 Task: Search one way flight ticket for 1 adult, 1 child, 1 infant in seat in premium economy from Sault Ste. Marie: Chippewa County International Airport to Evansville: Evansville Regional Airport on 5-3-2023. Choice of flights is Singapure airlines. Number of bags: 1 checked bag. Price is upto 50000. Outbound departure time preference is 19:15.
Action: Mouse moved to (224, 329)
Screenshot: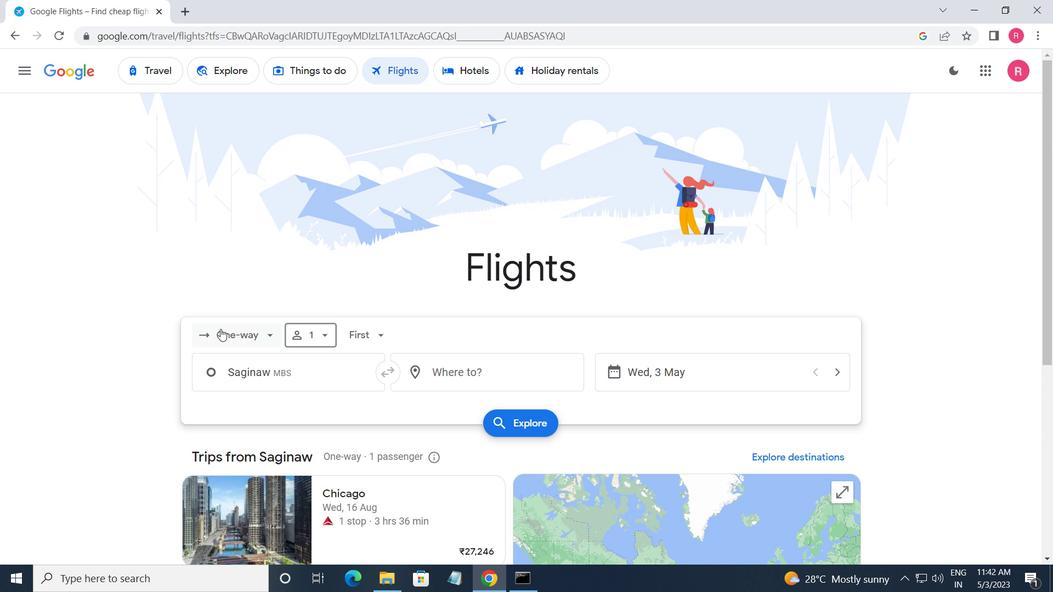 
Action: Mouse pressed left at (224, 329)
Screenshot: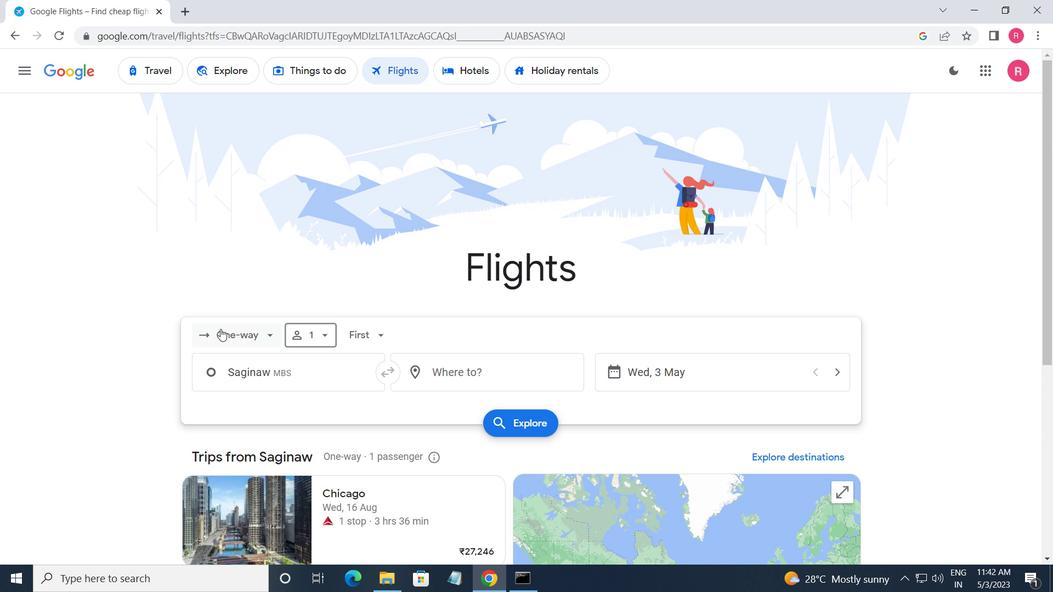
Action: Mouse moved to (250, 401)
Screenshot: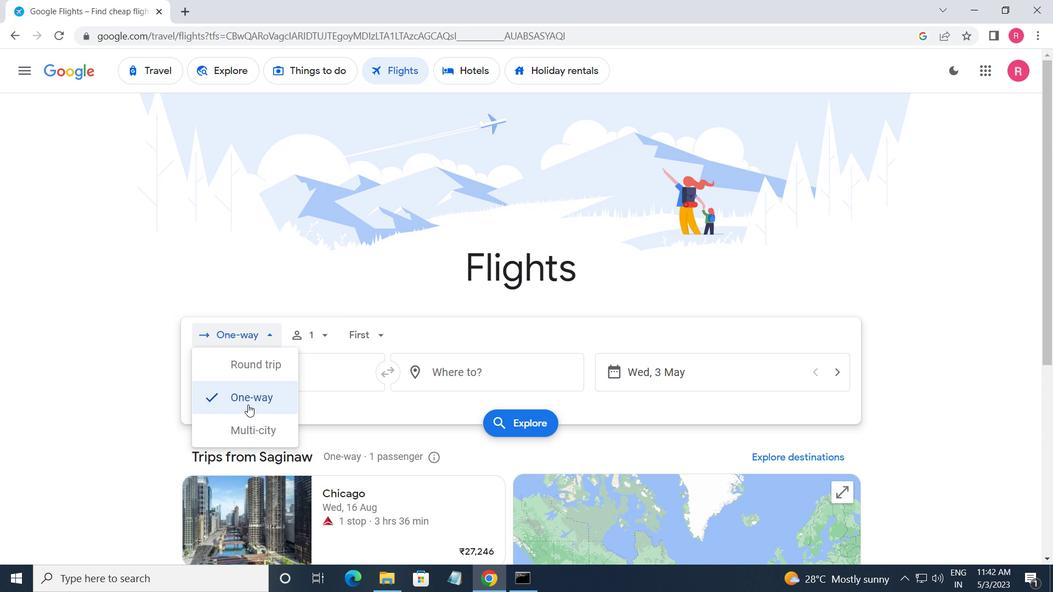 
Action: Mouse pressed left at (250, 401)
Screenshot: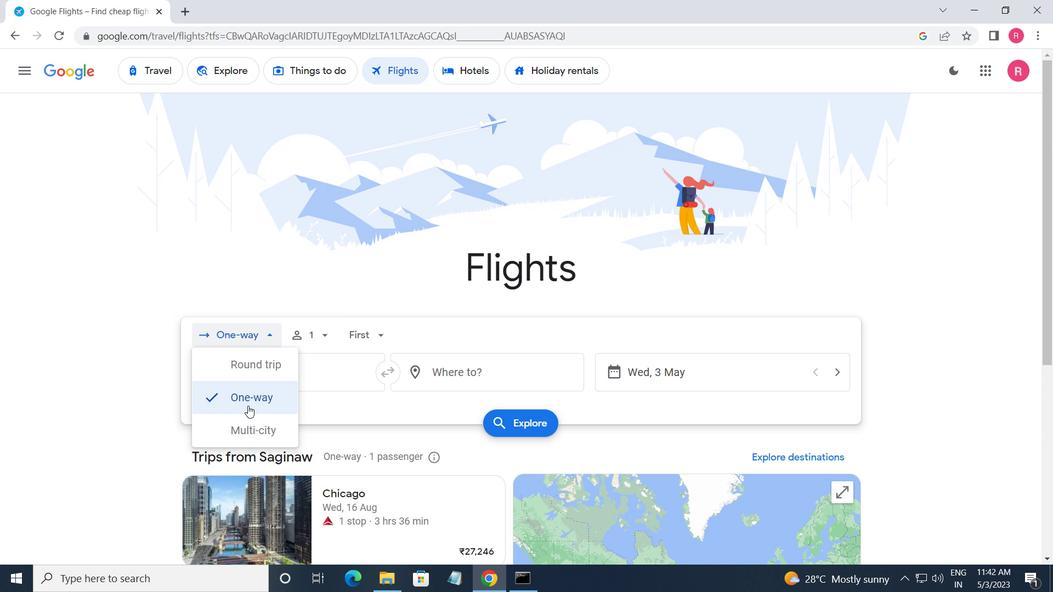 
Action: Mouse moved to (317, 346)
Screenshot: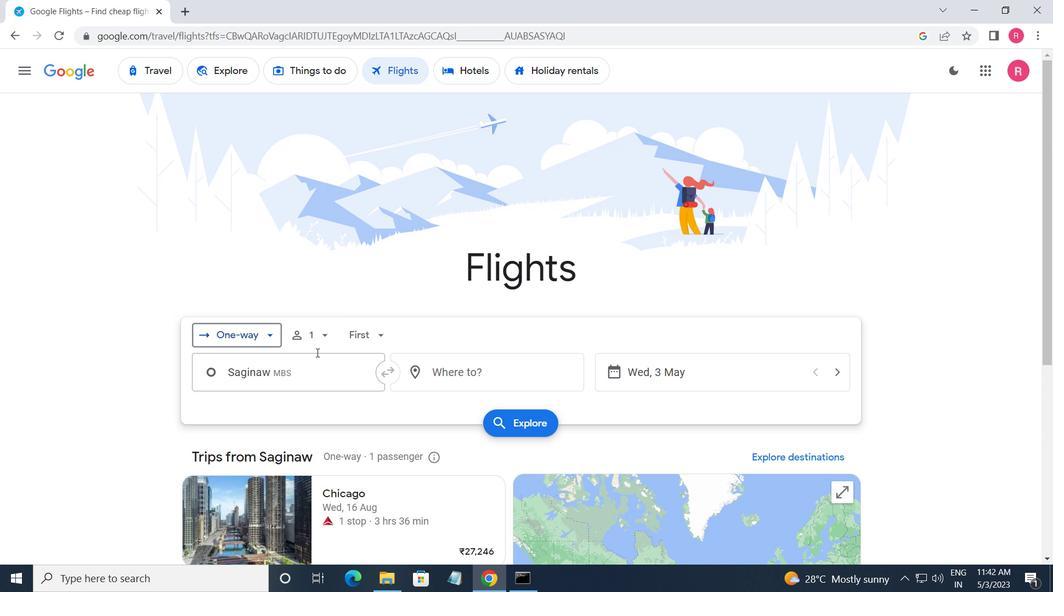 
Action: Mouse pressed left at (317, 346)
Screenshot: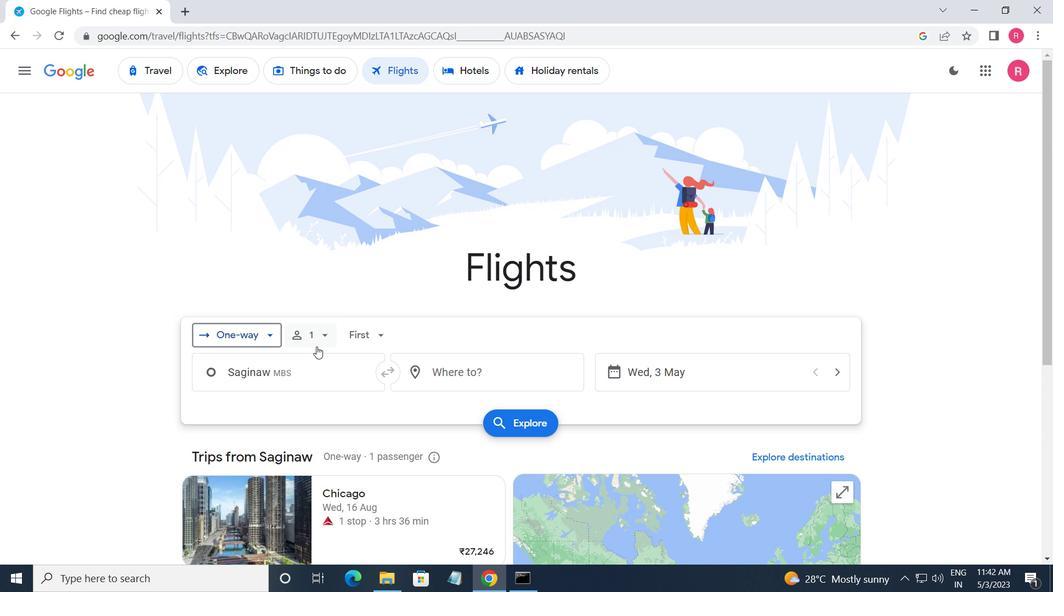 
Action: Mouse moved to (425, 403)
Screenshot: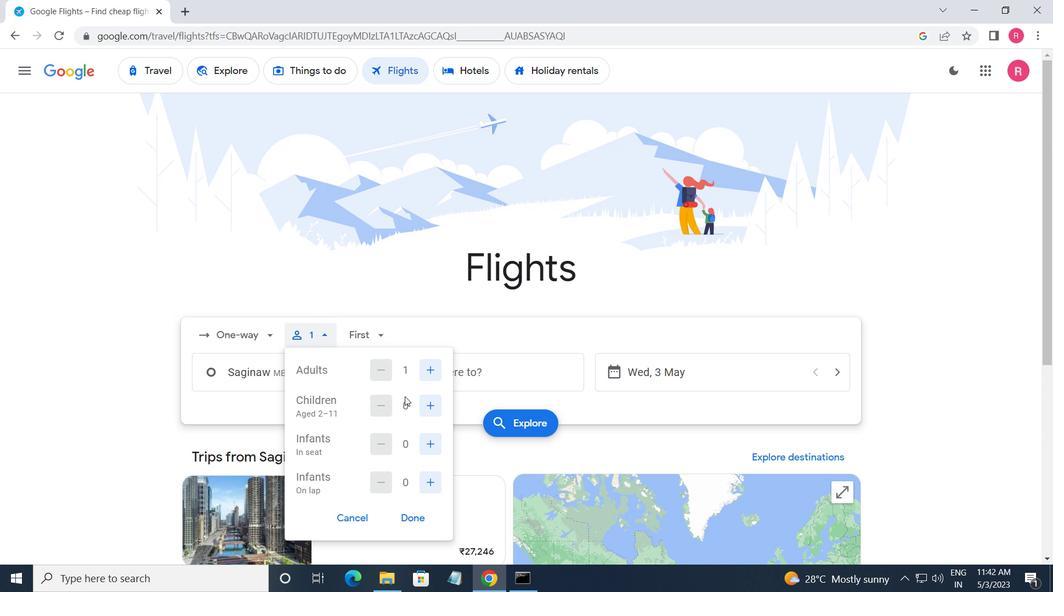 
Action: Mouse pressed left at (425, 403)
Screenshot: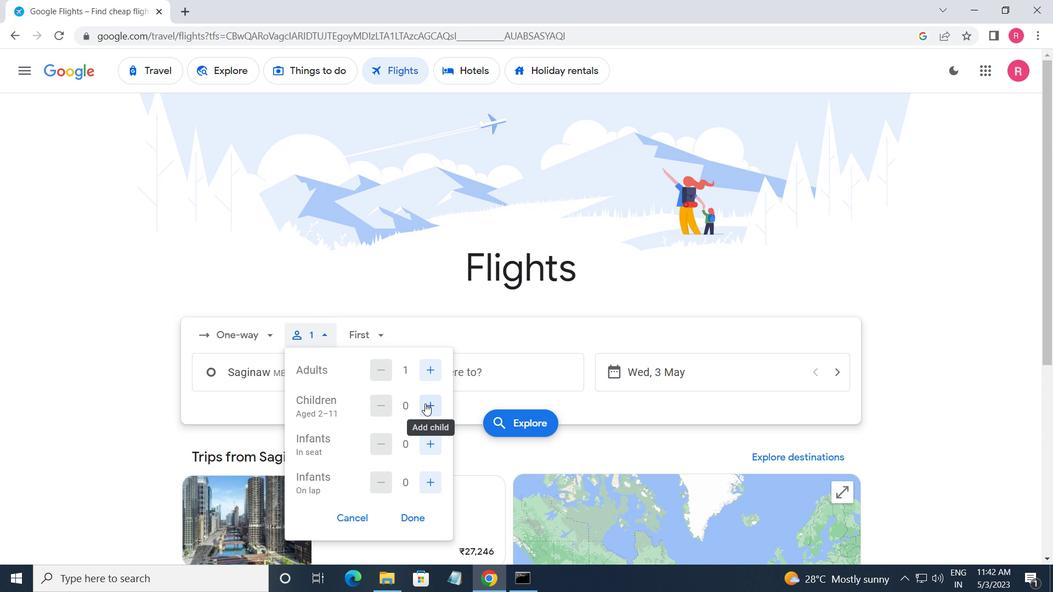 
Action: Mouse moved to (431, 455)
Screenshot: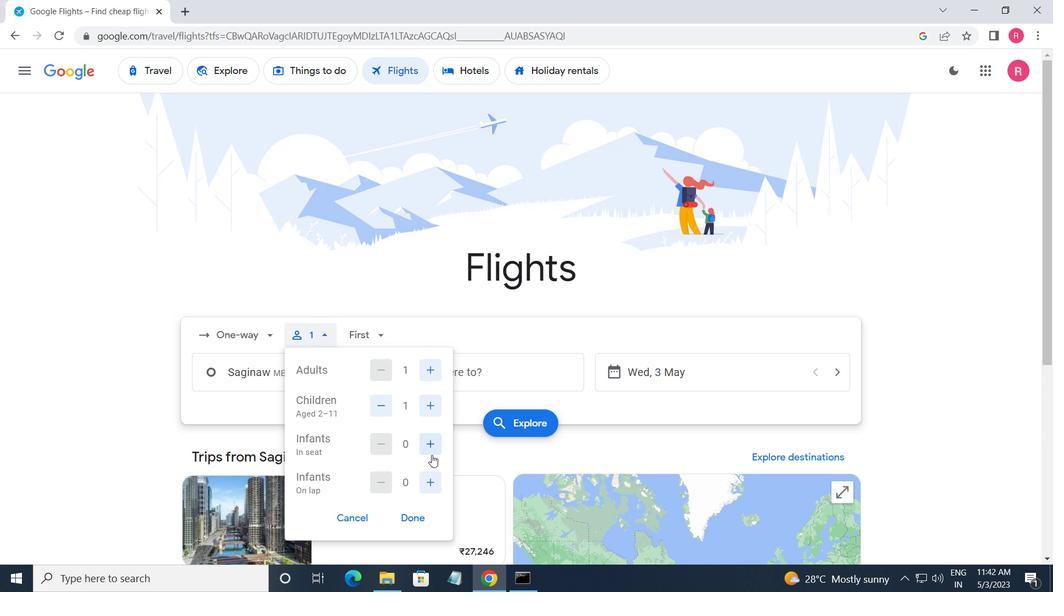 
Action: Mouse pressed left at (431, 455)
Screenshot: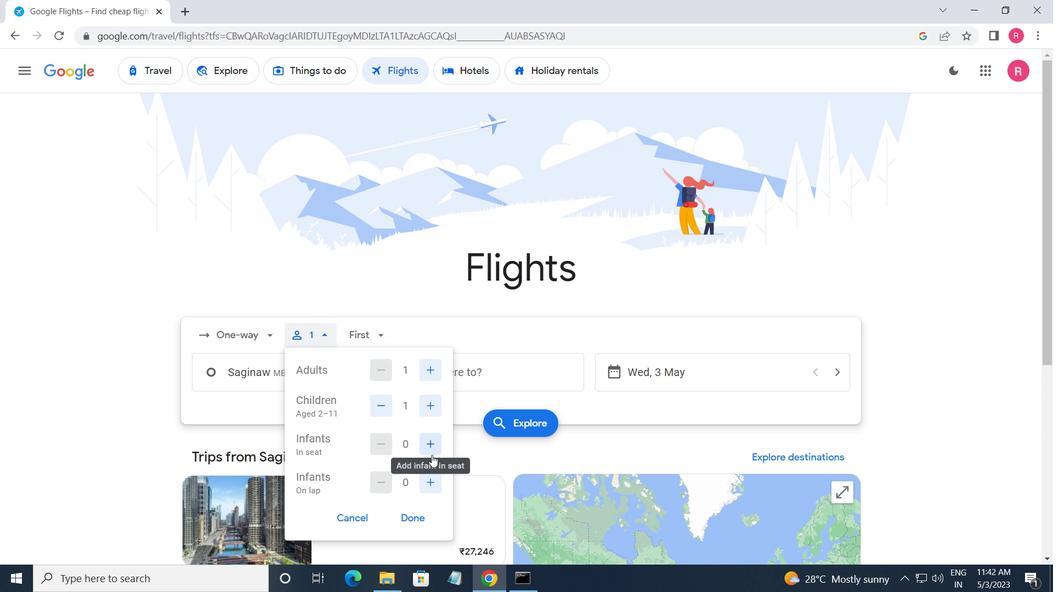 
Action: Mouse moved to (356, 335)
Screenshot: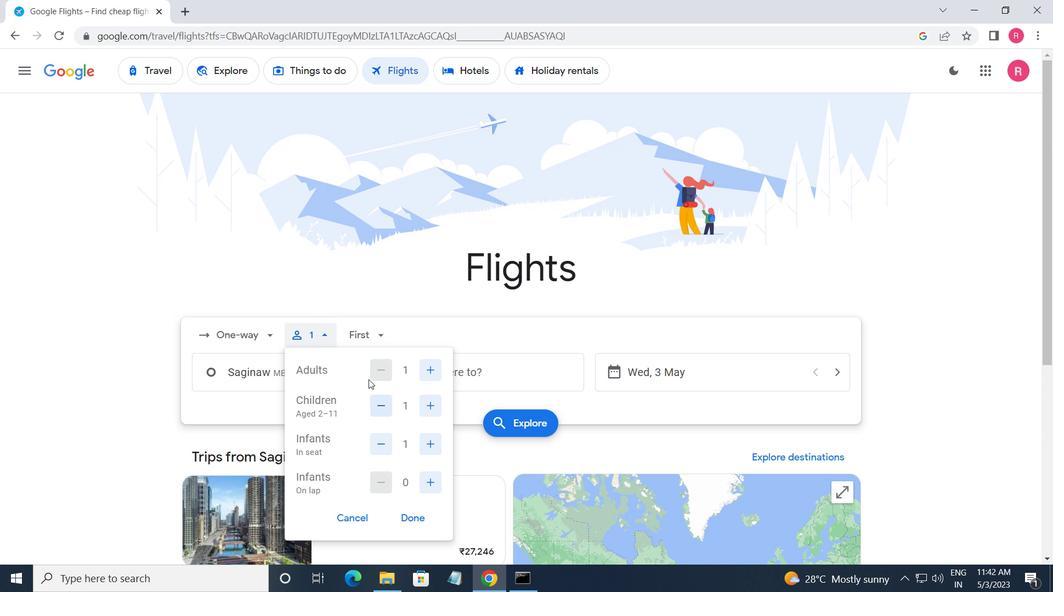 
Action: Mouse pressed left at (356, 335)
Screenshot: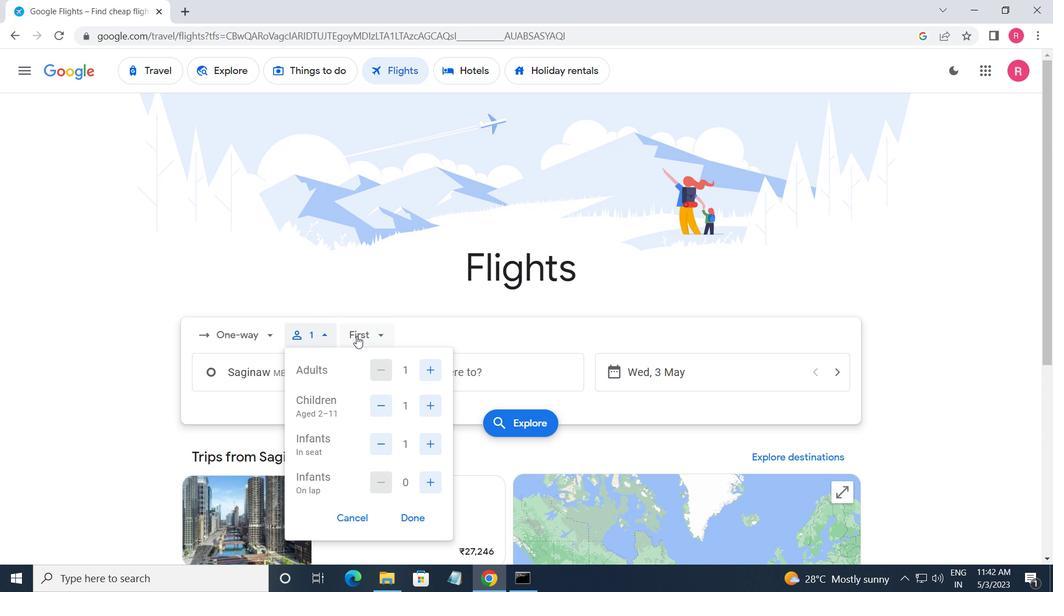 
Action: Mouse moved to (385, 408)
Screenshot: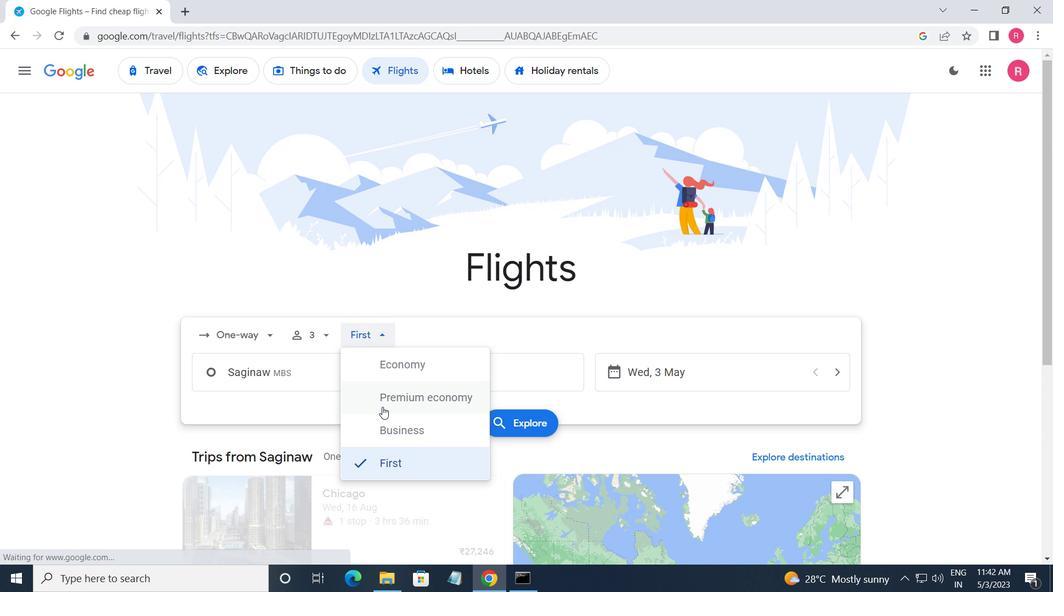 
Action: Mouse pressed left at (385, 408)
Screenshot: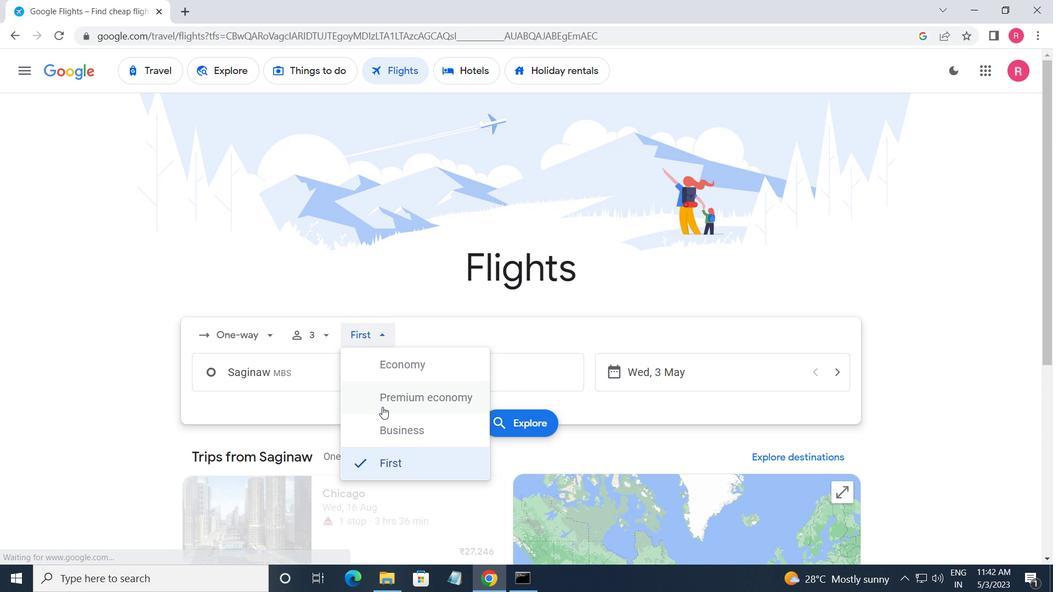 
Action: Mouse moved to (323, 380)
Screenshot: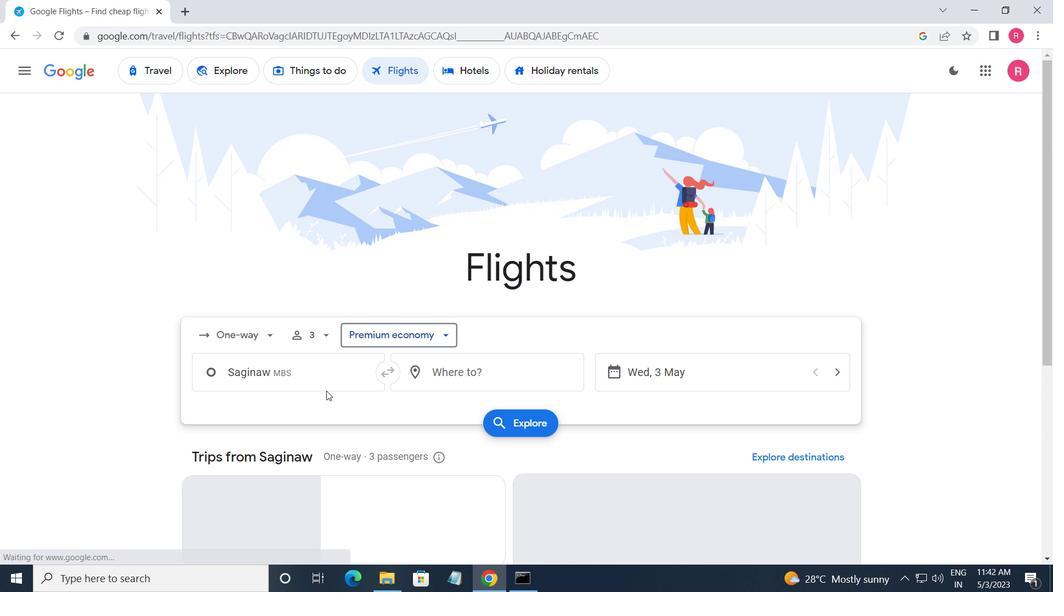 
Action: Mouse pressed left at (323, 380)
Screenshot: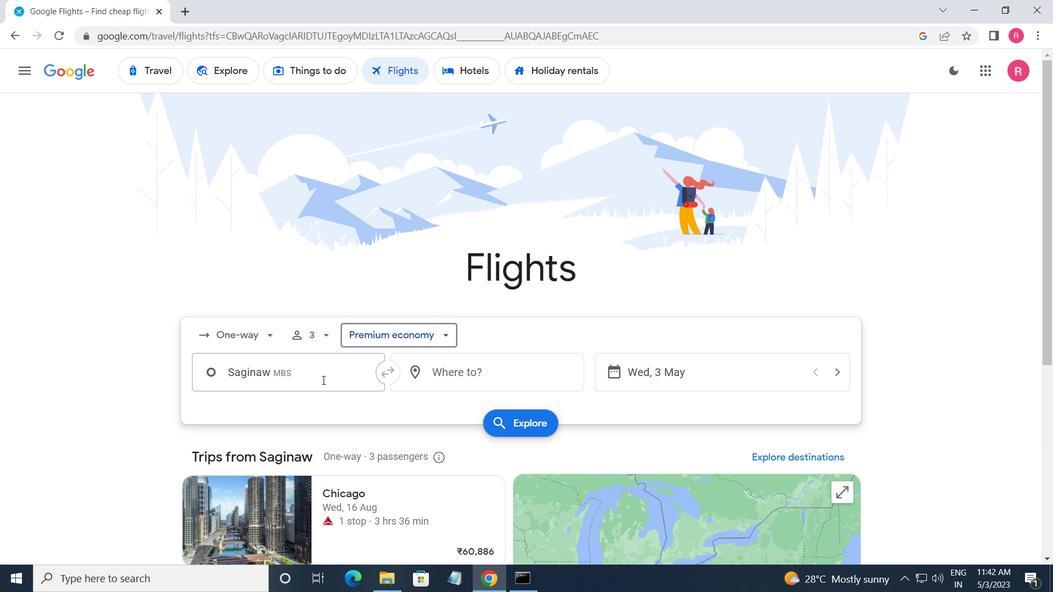 
Action: Key pressed <Key.shift_r>Marie<Key.space><Key.shift><Key.shift><Key.shift><Key.shift><Key.shift><Key.shift><Key.shift><Key.shift><Key.shift><Key.backspace><Key.backspace><Key.backspace><Key.backspace><Key.backspace><Key.backspace><Key.backspace><Key.backspace><Key.backspace><Key.backspace><Key.backspace><Key.backspace><Key.shift>CHIPPEW
Screenshot: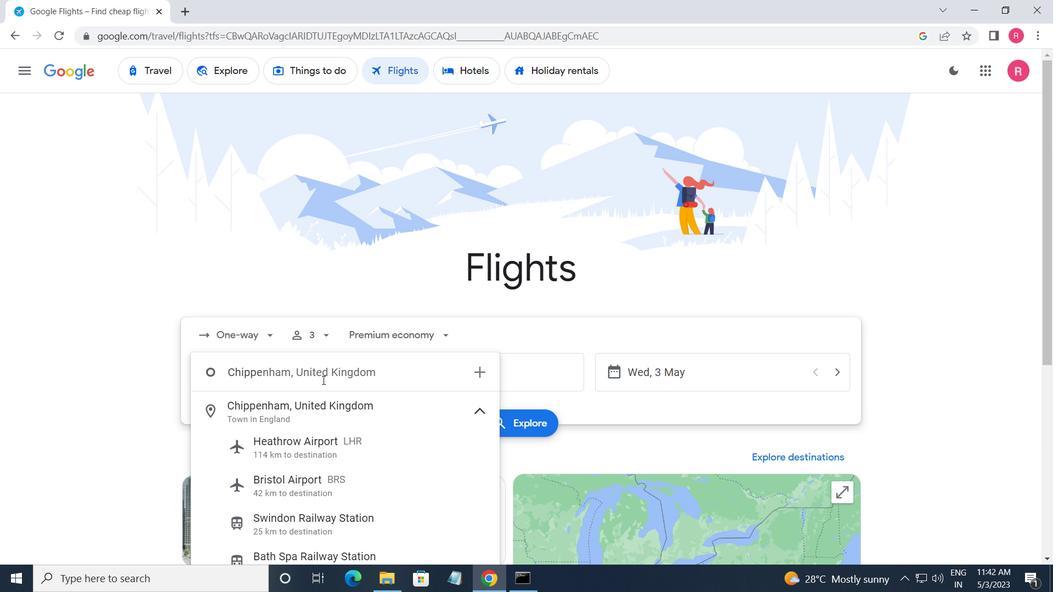 
Action: Mouse moved to (339, 407)
Screenshot: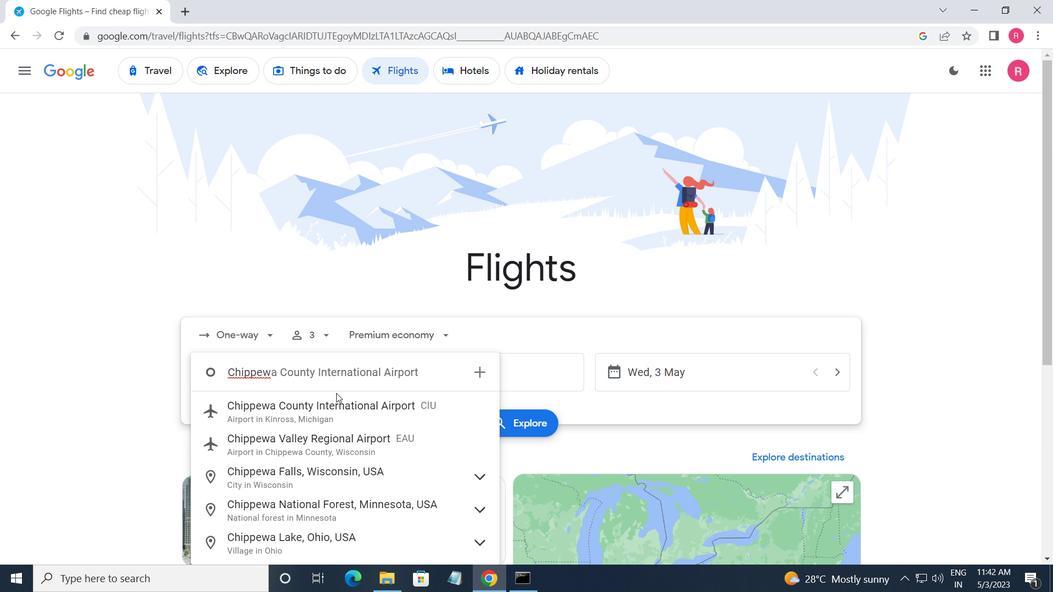
Action: Mouse pressed left at (339, 407)
Screenshot: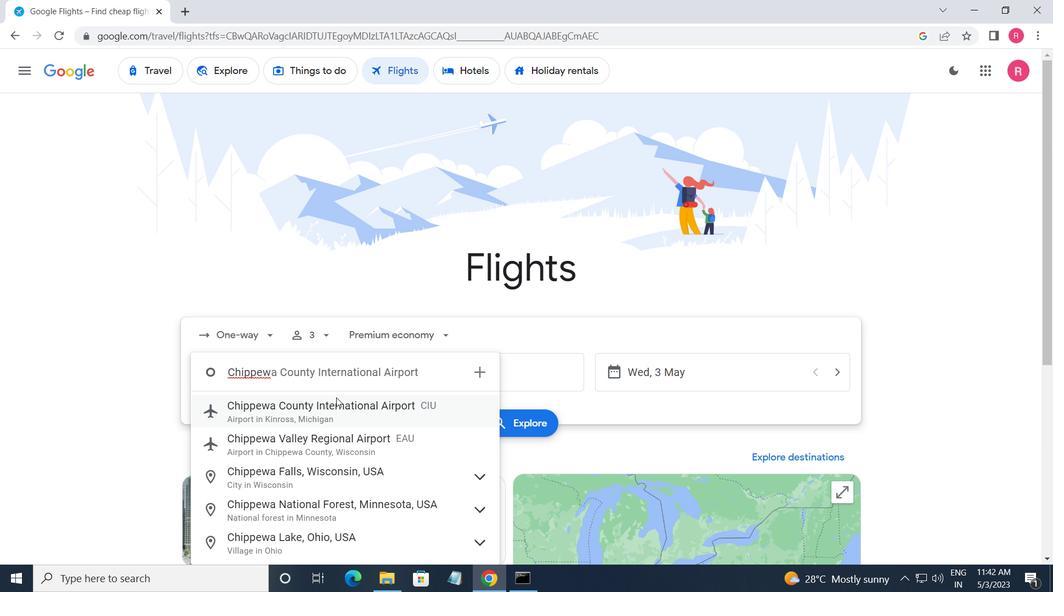 
Action: Mouse moved to (430, 371)
Screenshot: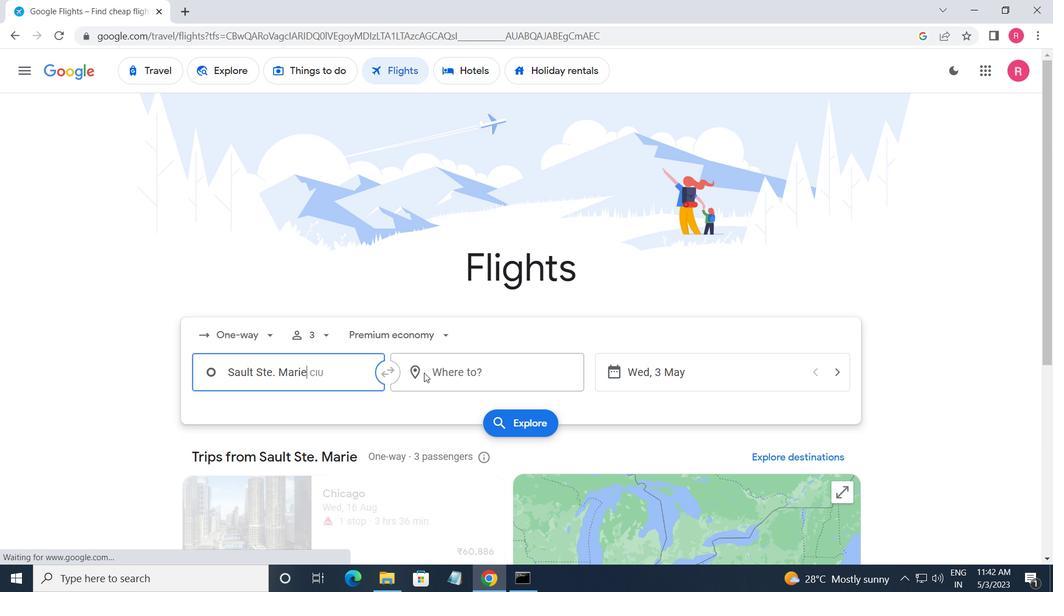 
Action: Mouse pressed left at (430, 371)
Screenshot: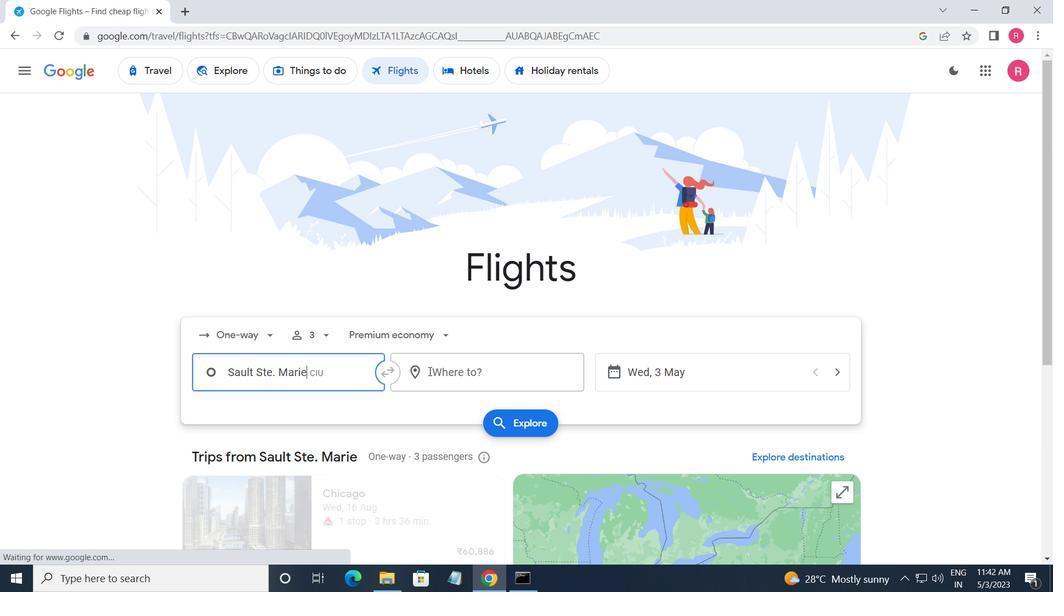 
Action: Mouse moved to (482, 517)
Screenshot: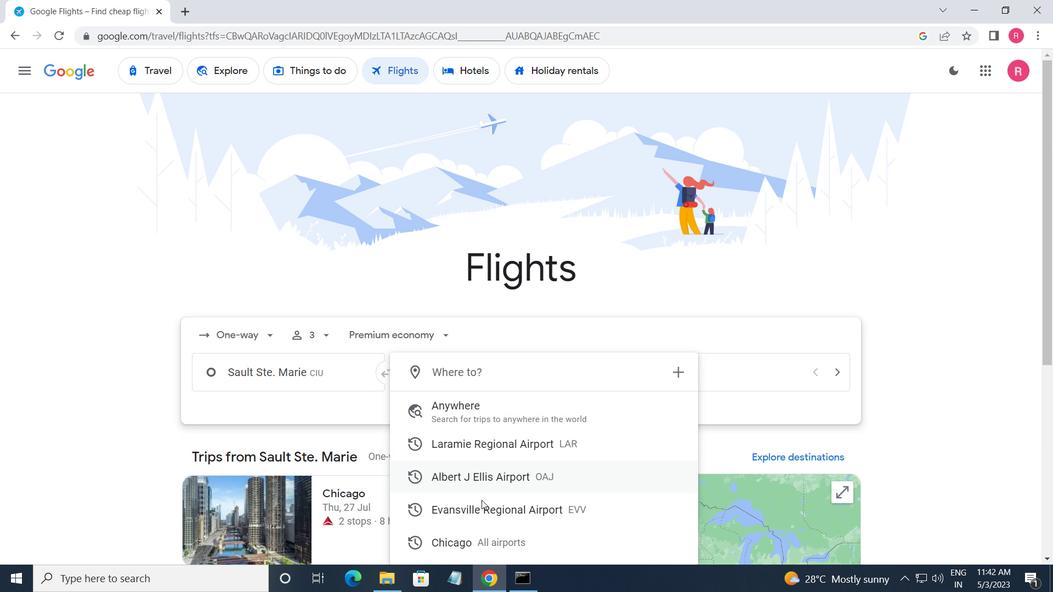
Action: Mouse pressed left at (482, 517)
Screenshot: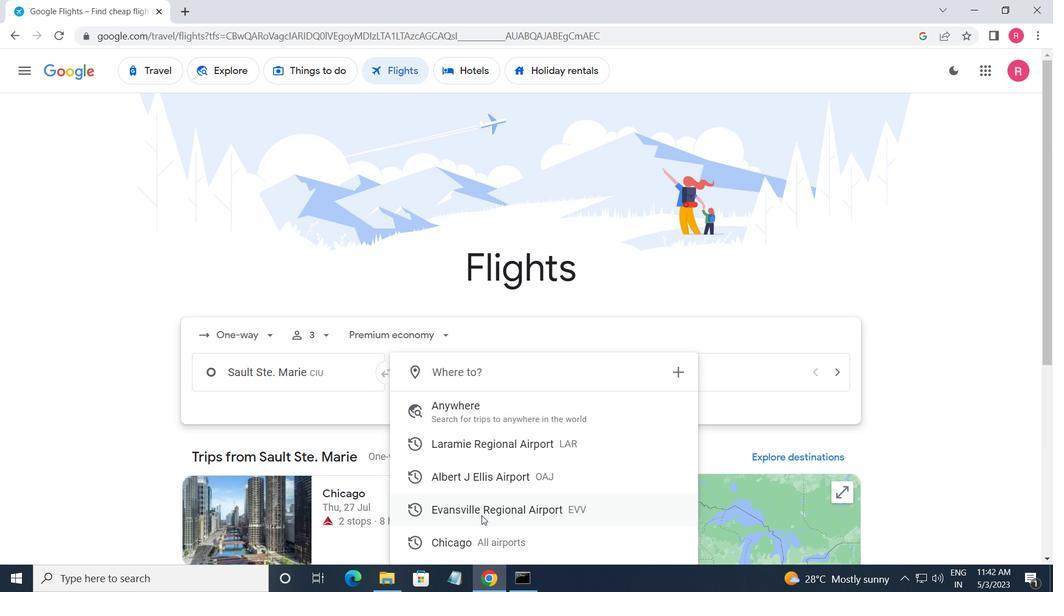 
Action: Mouse moved to (689, 385)
Screenshot: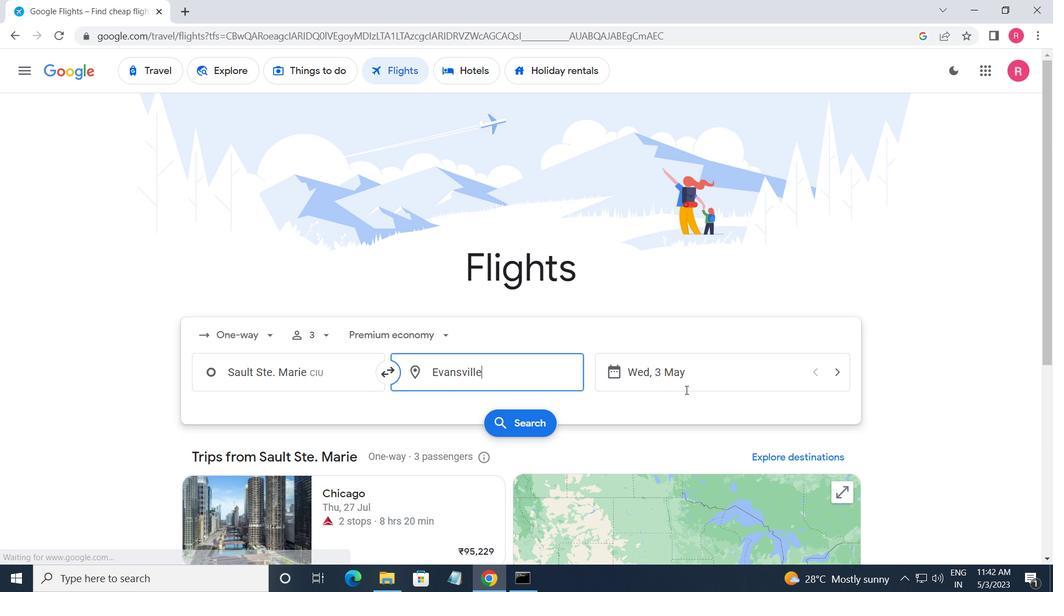 
Action: Mouse pressed left at (689, 385)
Screenshot: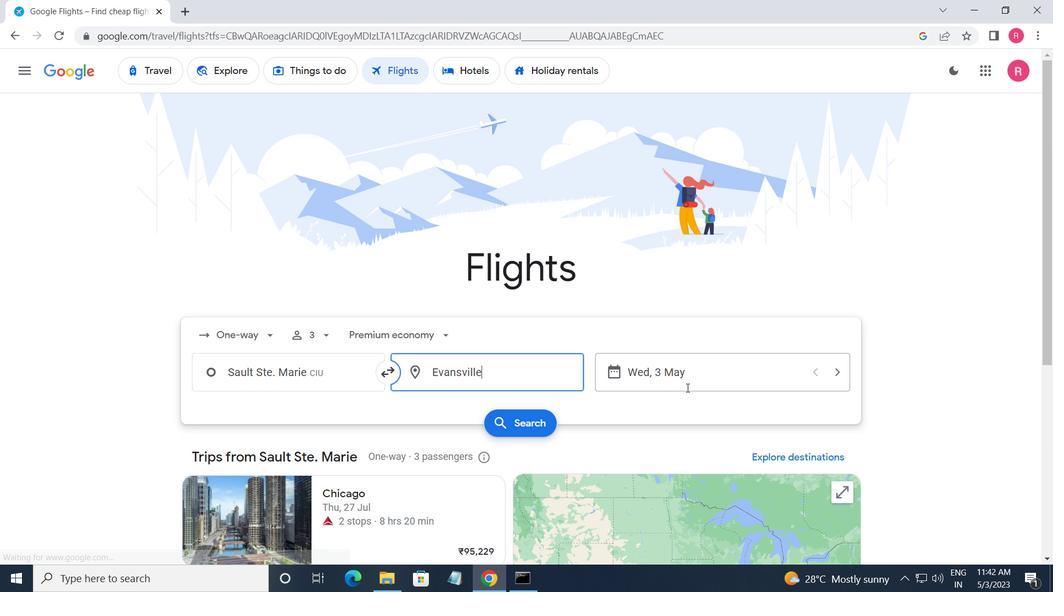 
Action: Mouse moved to (464, 322)
Screenshot: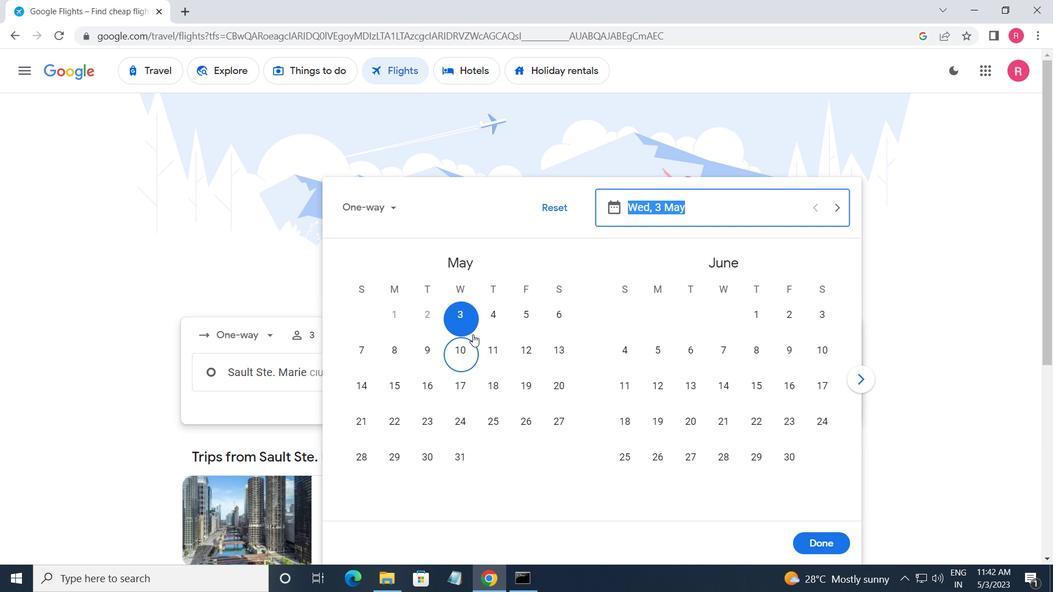 
Action: Mouse pressed left at (464, 322)
Screenshot: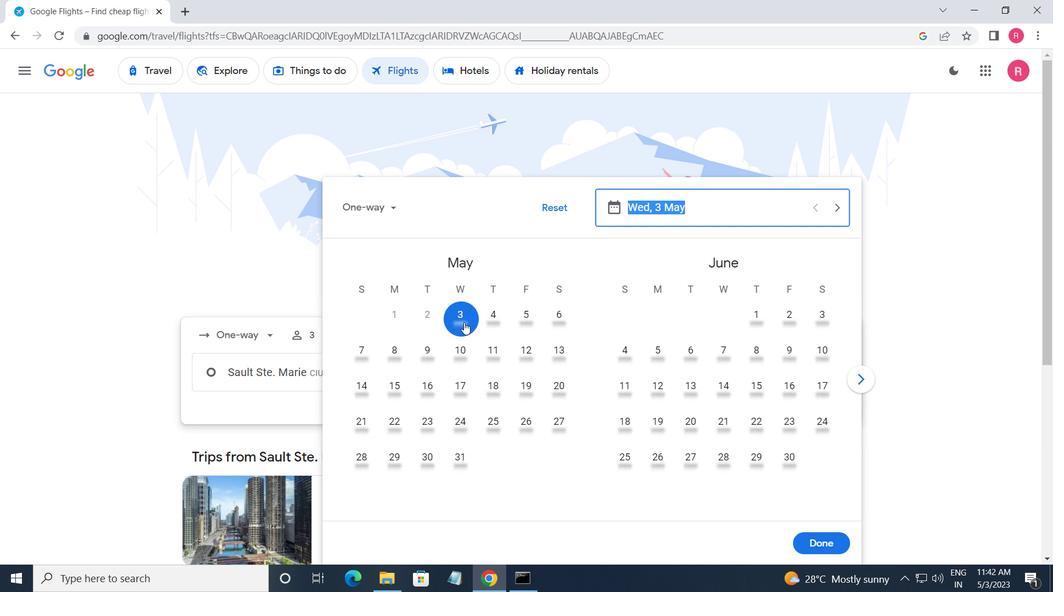 
Action: Mouse moved to (811, 543)
Screenshot: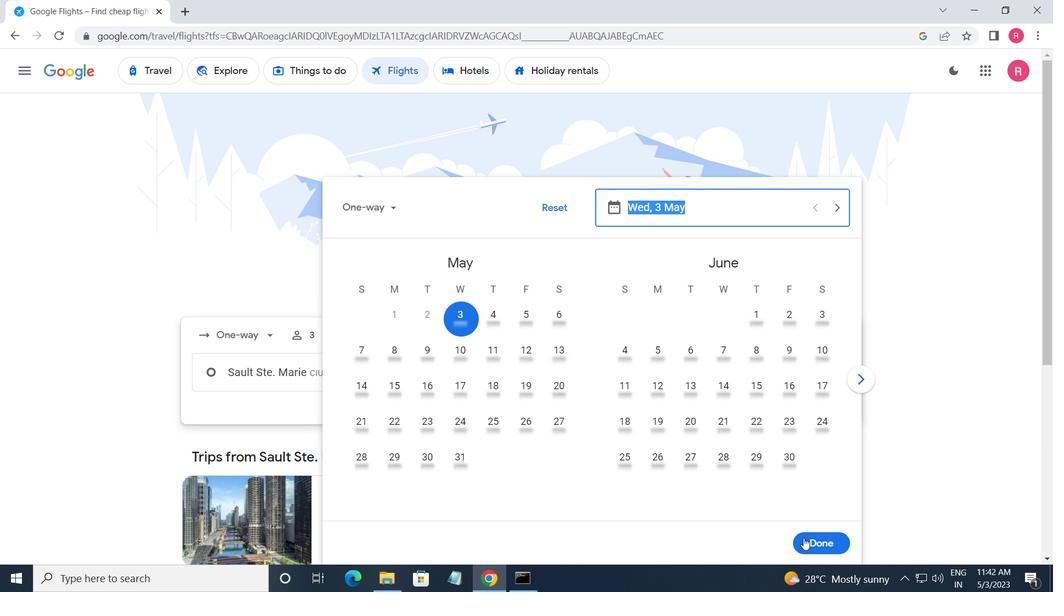 
Action: Mouse pressed left at (811, 543)
Screenshot: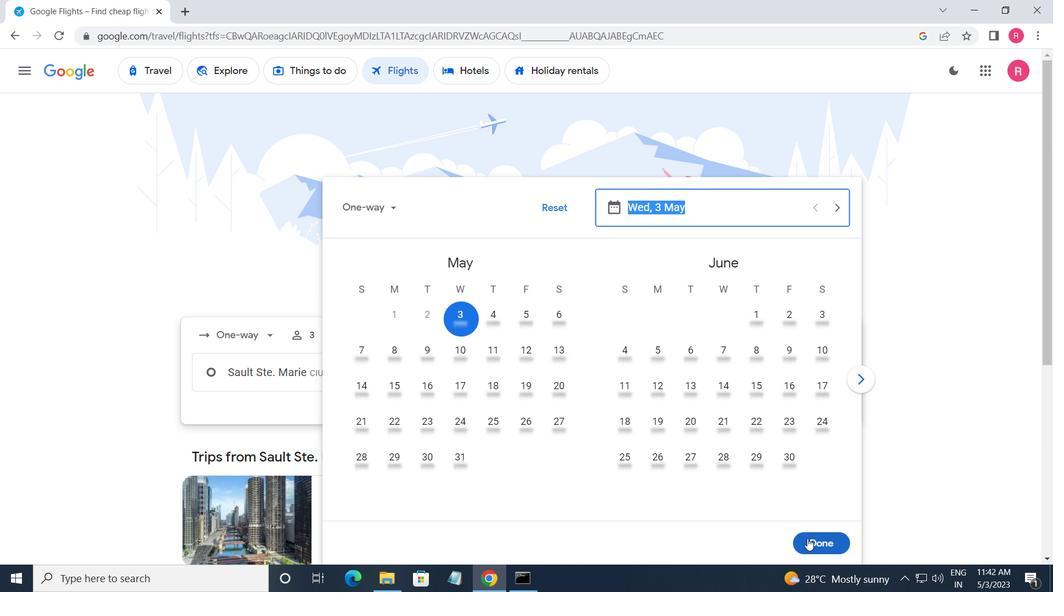 
Action: Mouse moved to (517, 427)
Screenshot: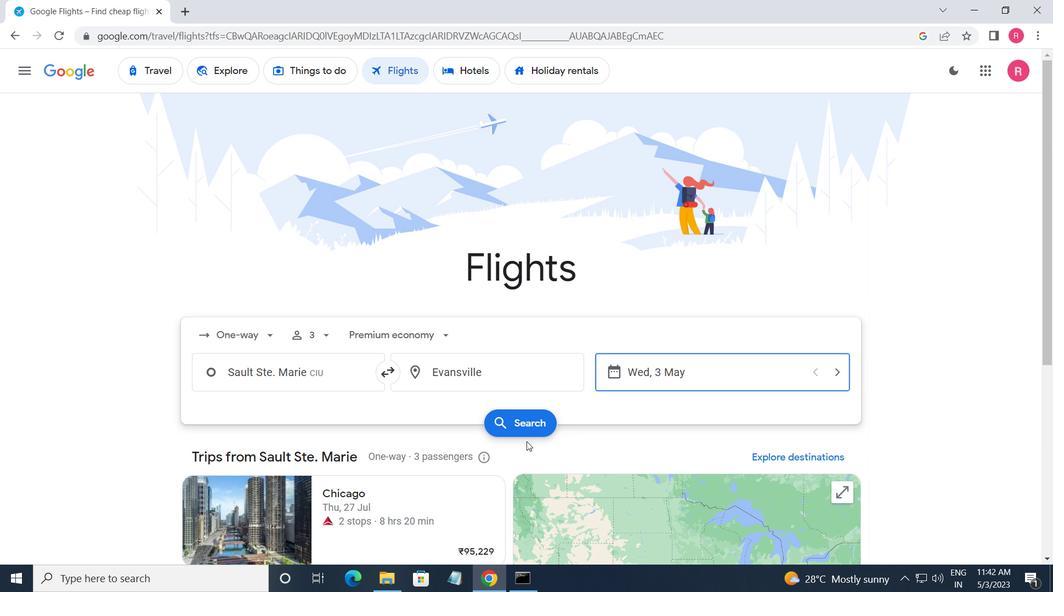 
Action: Mouse pressed left at (517, 427)
Screenshot: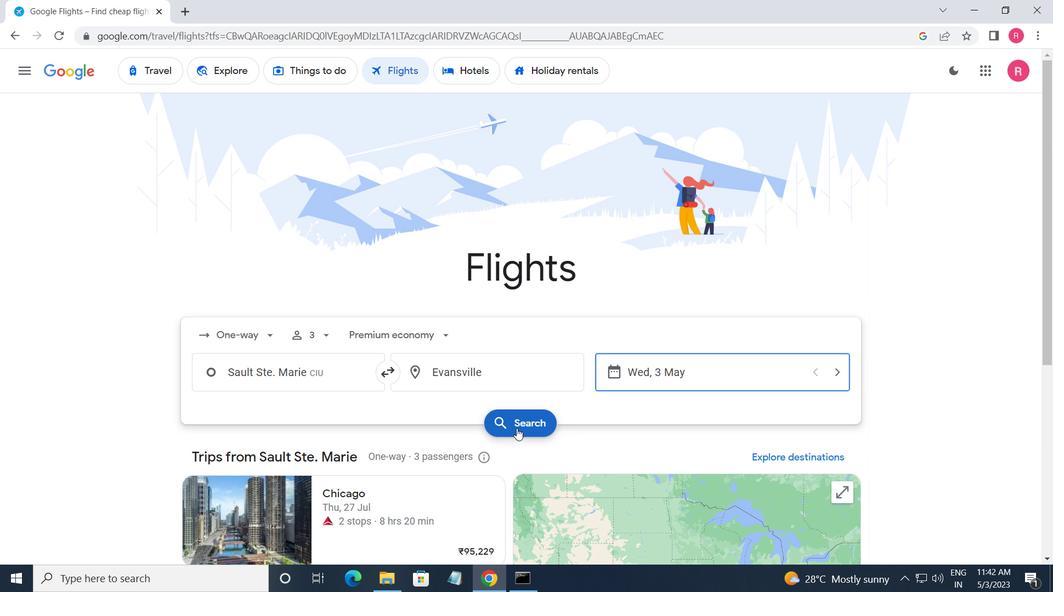 
Action: Mouse moved to (195, 199)
Screenshot: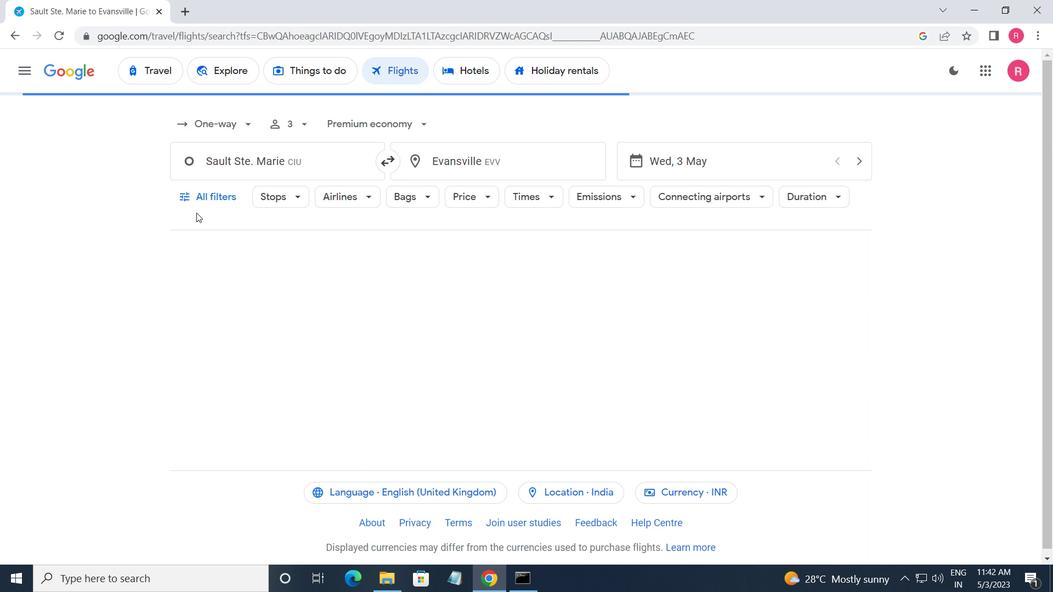 
Action: Mouse pressed left at (195, 199)
Screenshot: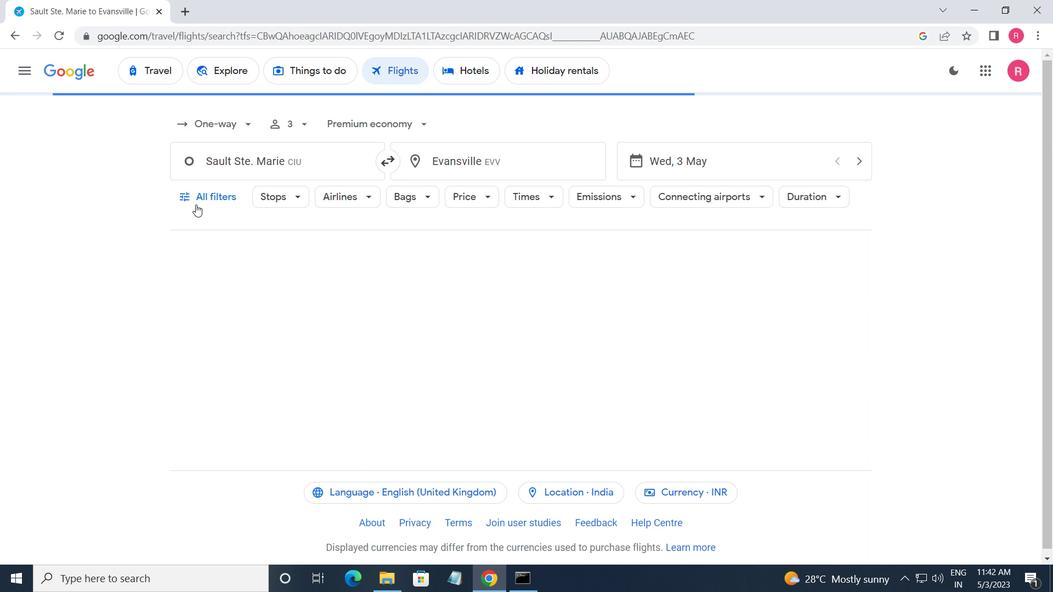 
Action: Mouse moved to (295, 395)
Screenshot: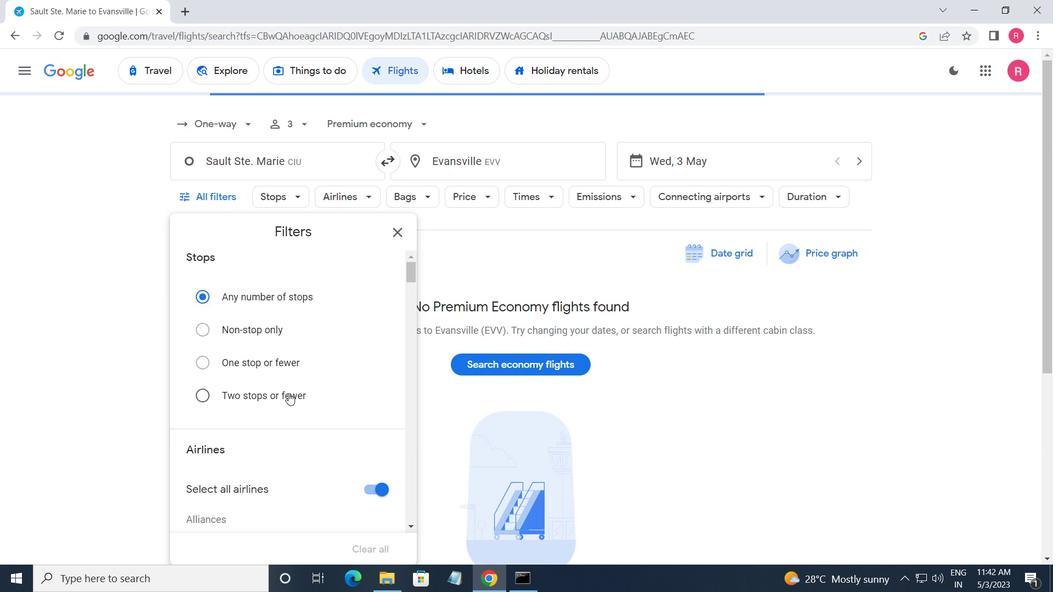 
Action: Mouse scrolled (295, 394) with delta (0, 0)
Screenshot: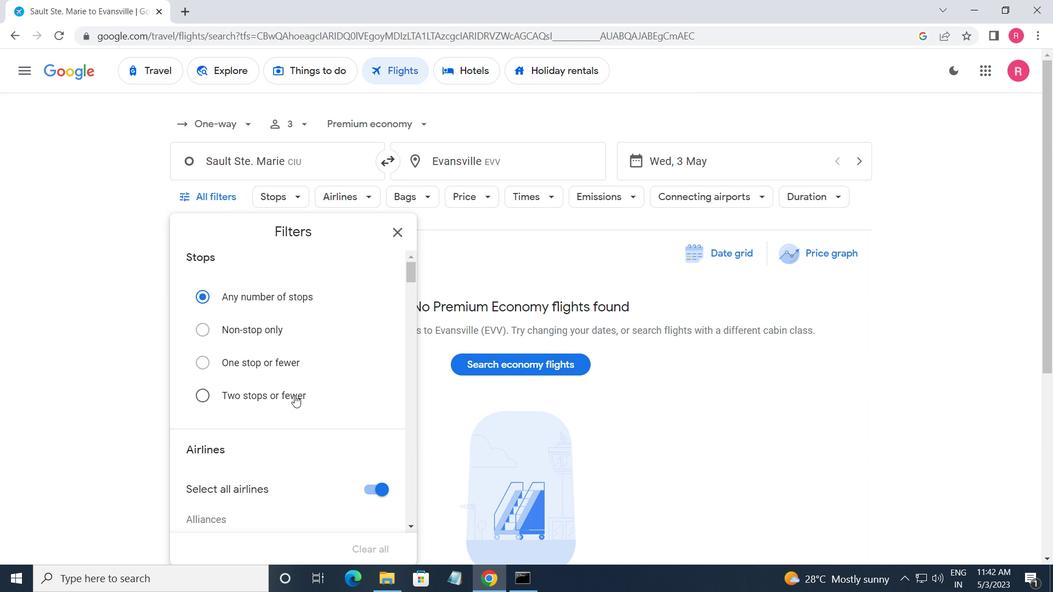 
Action: Mouse scrolled (295, 394) with delta (0, 0)
Screenshot: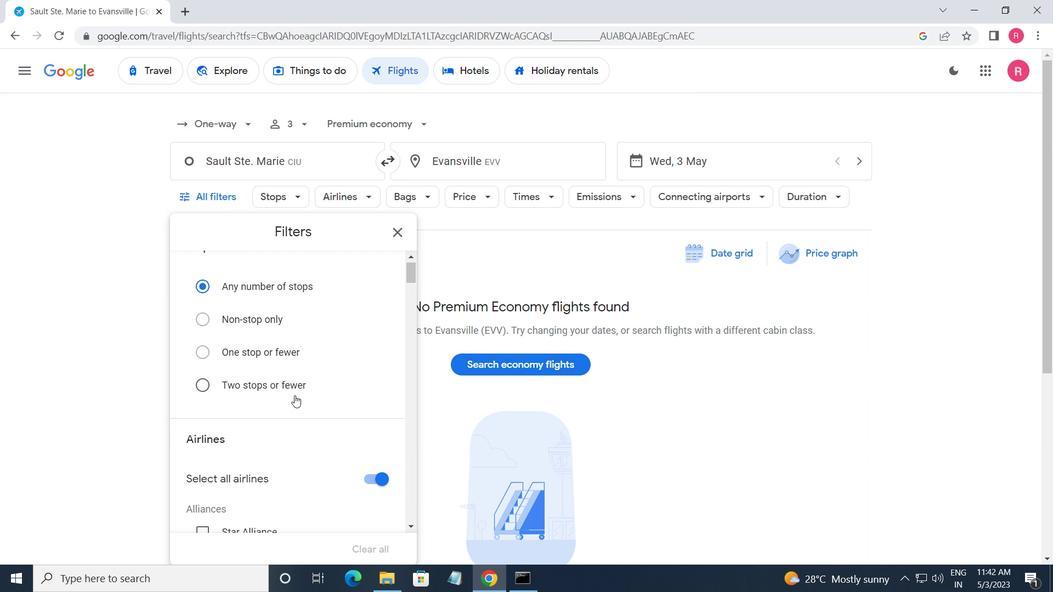 
Action: Mouse moved to (281, 404)
Screenshot: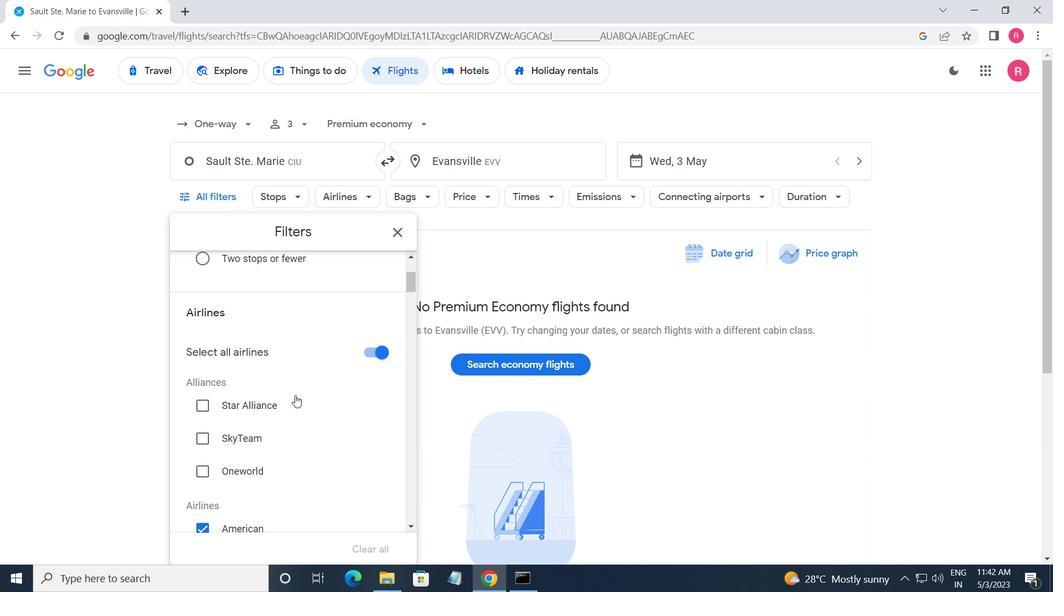 
Action: Mouse scrolled (281, 404) with delta (0, 0)
Screenshot: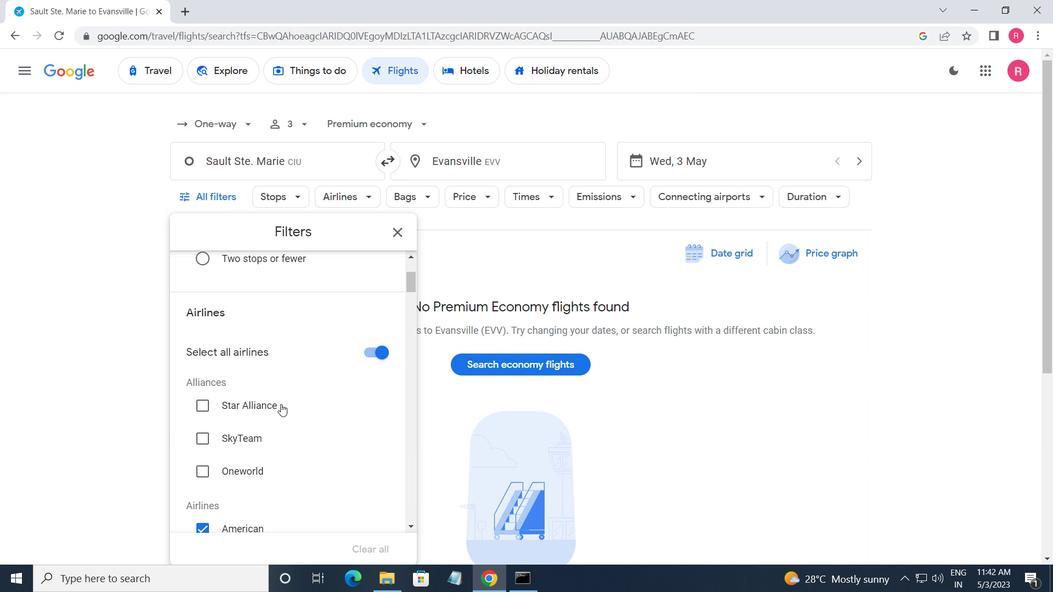 
Action: Mouse moved to (281, 405)
Screenshot: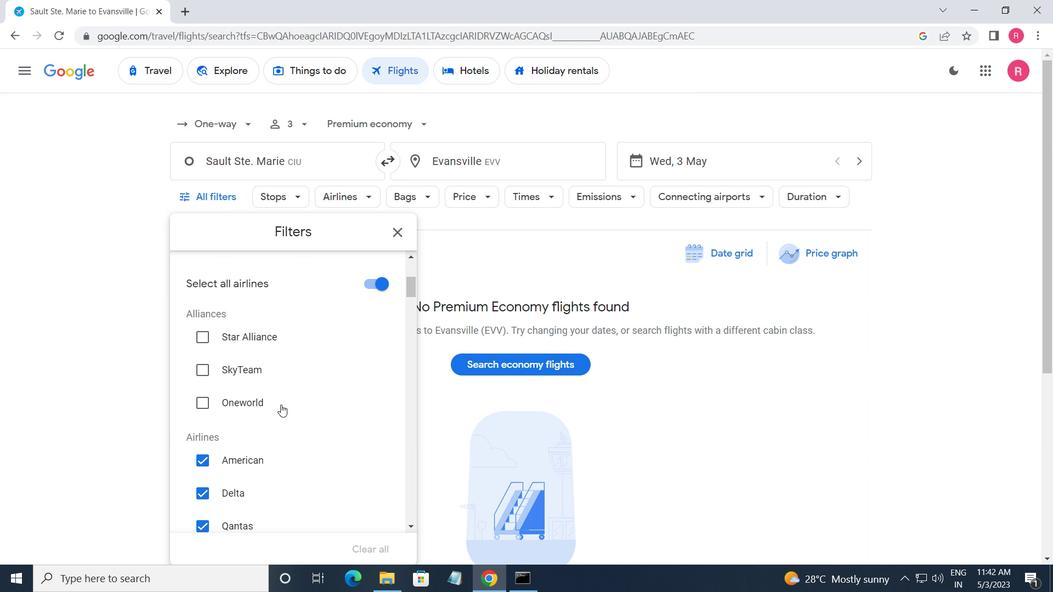 
Action: Mouse scrolled (281, 405) with delta (0, 0)
Screenshot: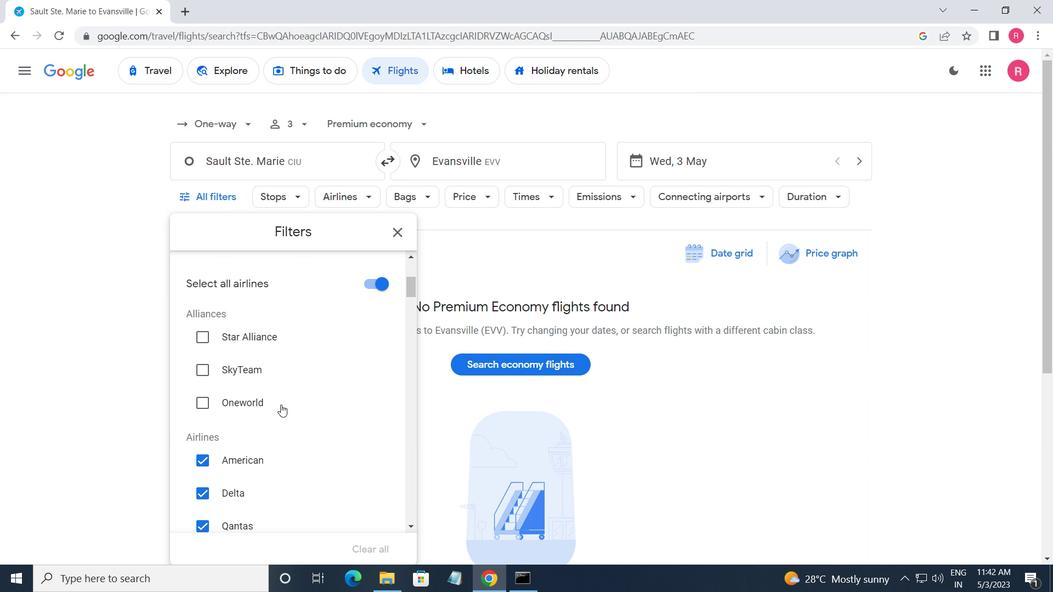 
Action: Mouse scrolled (281, 405) with delta (0, 0)
Screenshot: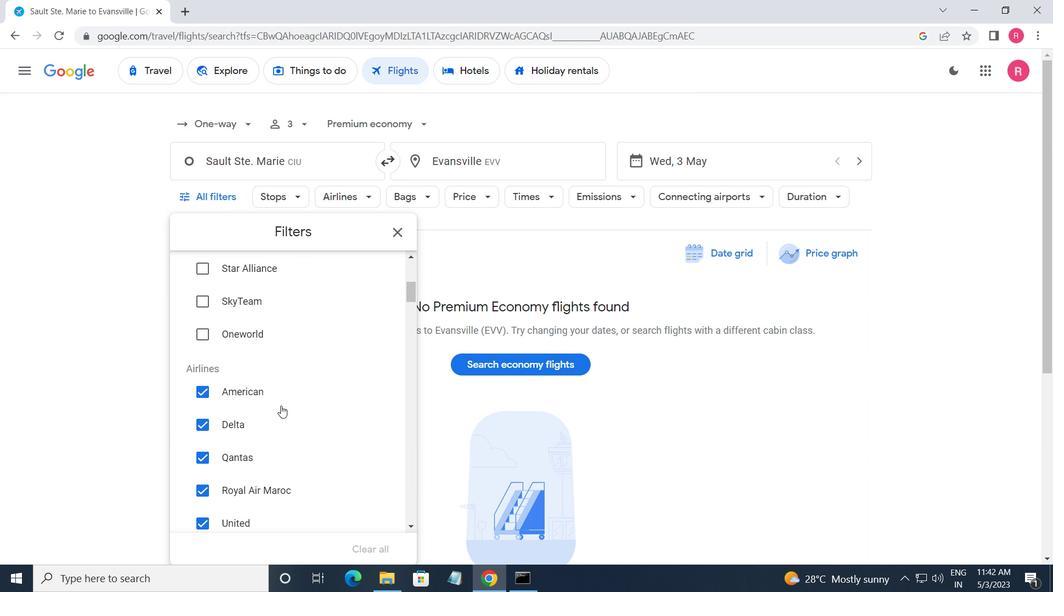
Action: Mouse moved to (289, 394)
Screenshot: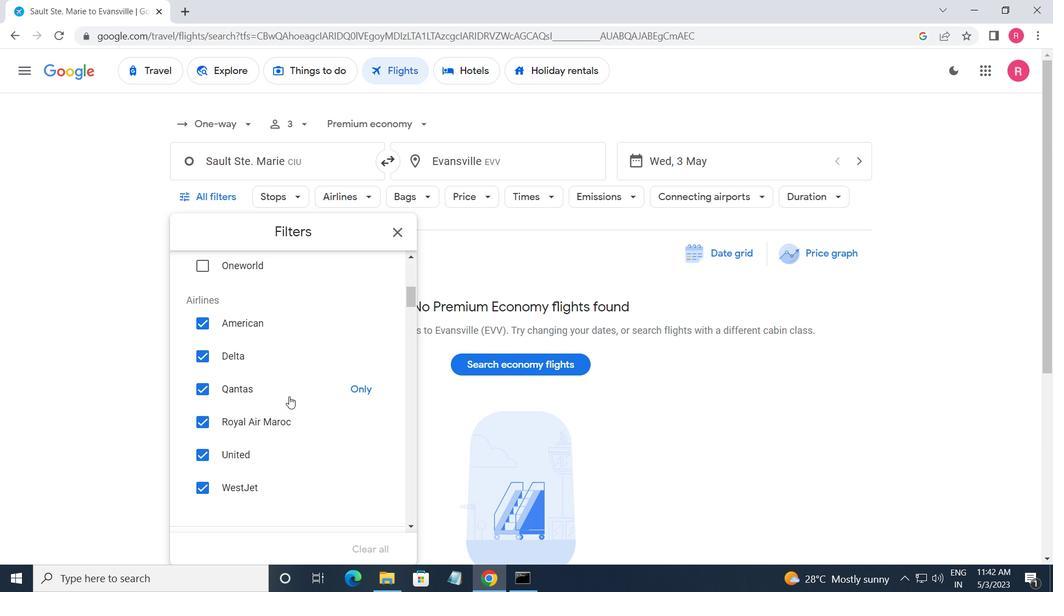 
Action: Mouse scrolled (289, 395) with delta (0, 0)
Screenshot: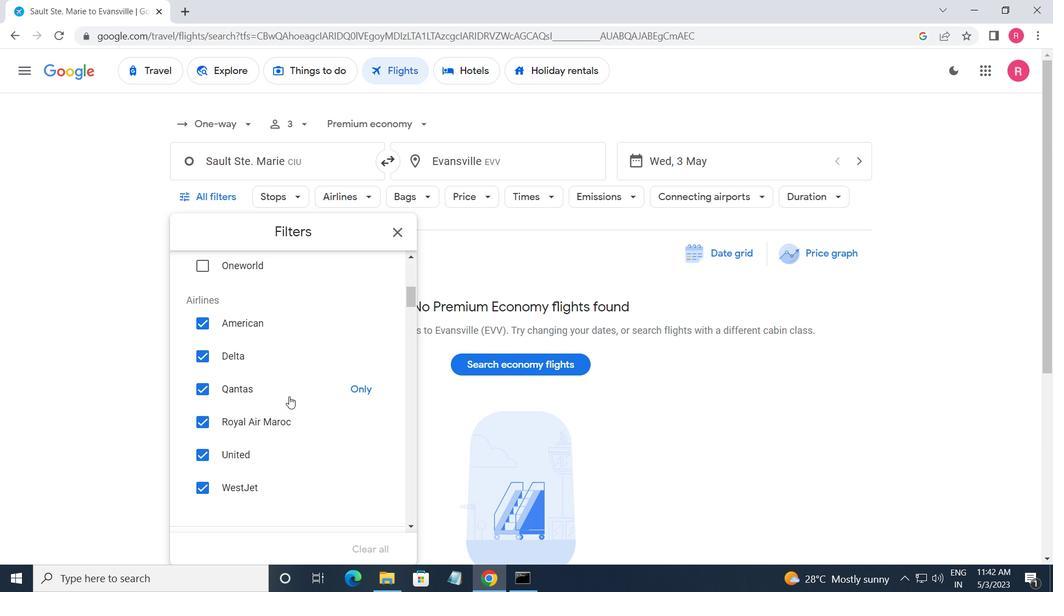 
Action: Mouse moved to (289, 393)
Screenshot: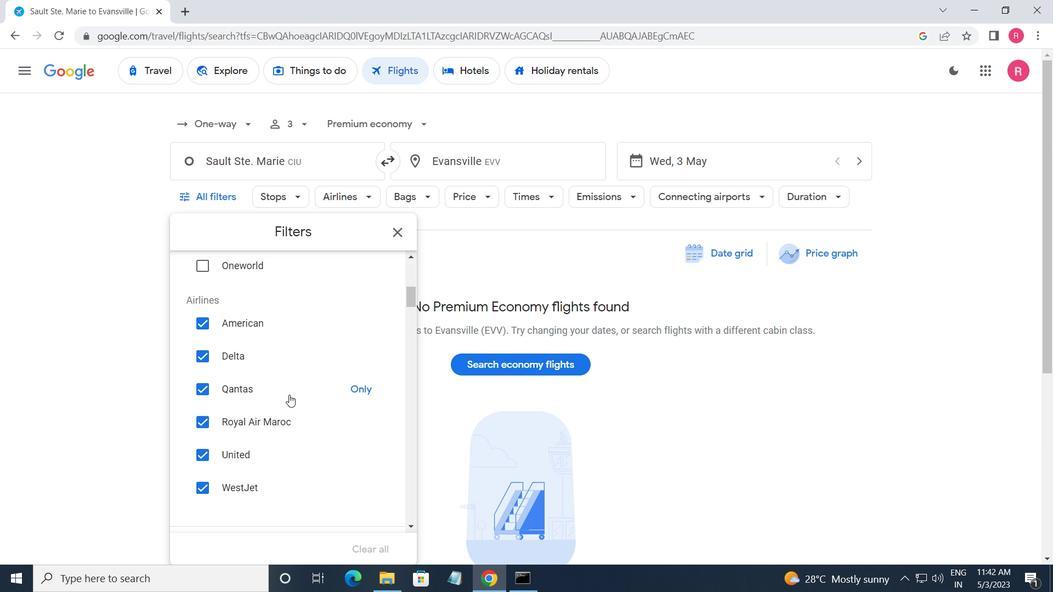 
Action: Mouse scrolled (289, 394) with delta (0, 0)
Screenshot: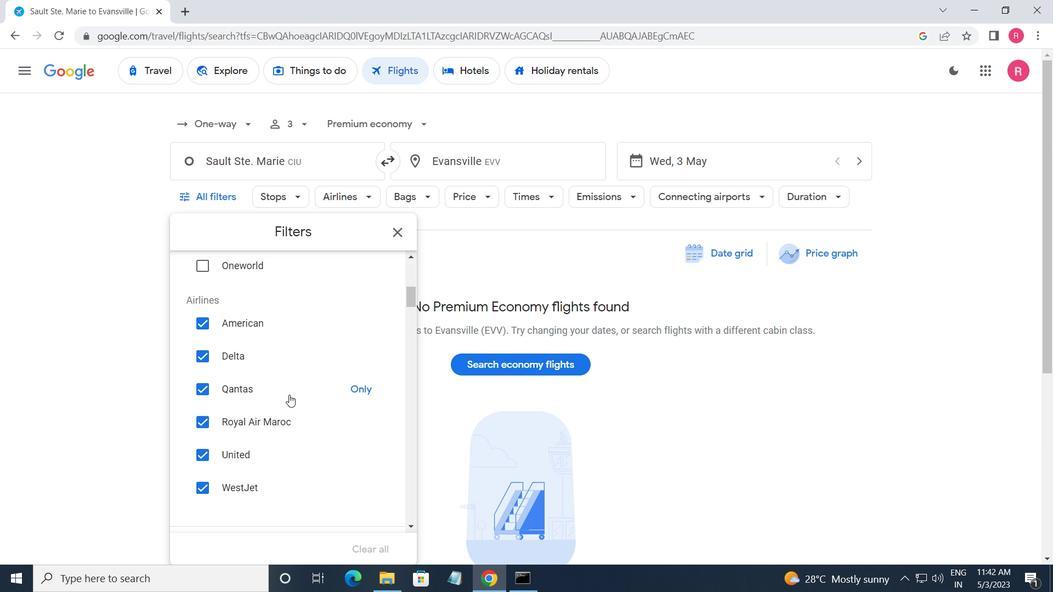 
Action: Mouse moved to (289, 392)
Screenshot: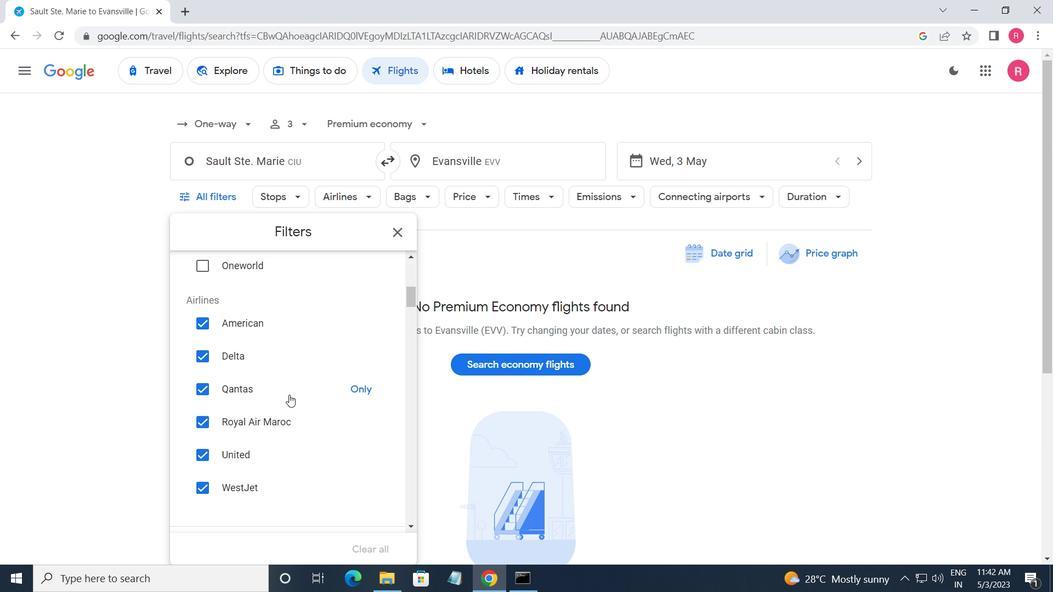 
Action: Mouse scrolled (289, 393) with delta (0, 0)
Screenshot: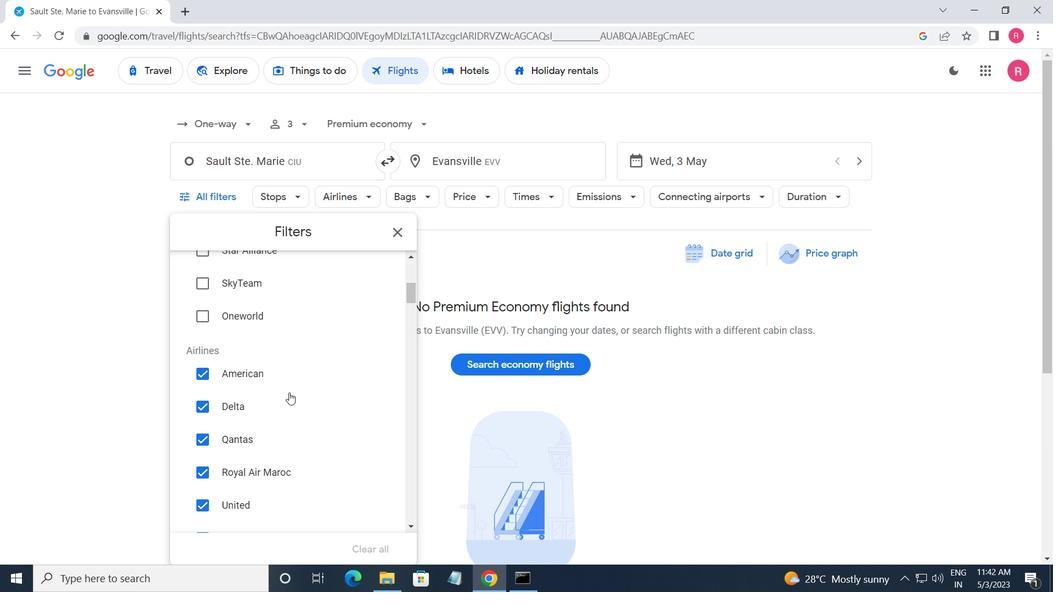 
Action: Mouse moved to (366, 354)
Screenshot: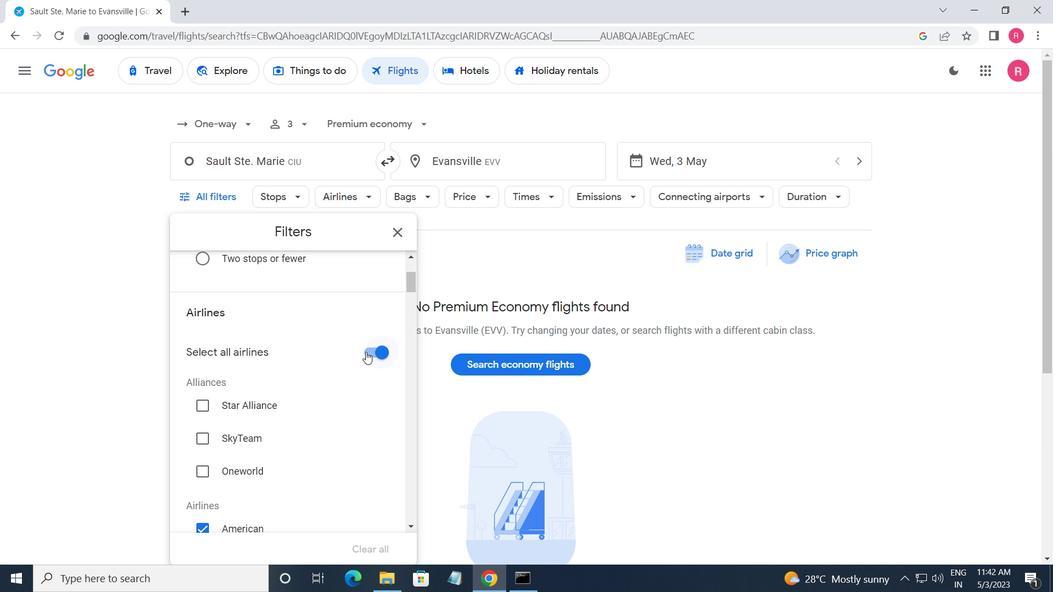 
Action: Mouse pressed left at (366, 354)
Screenshot: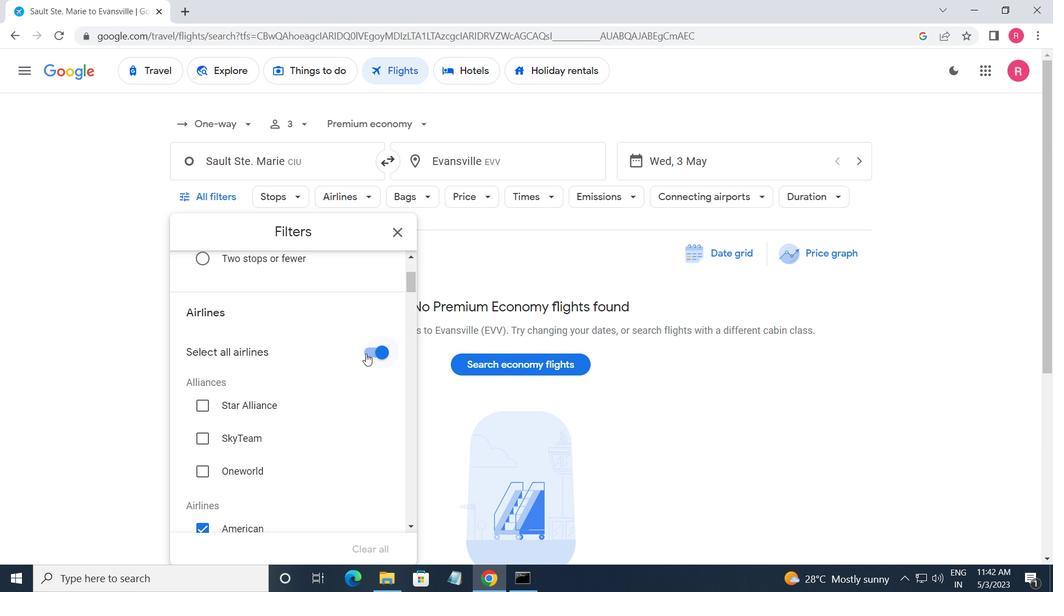 
Action: Mouse moved to (318, 409)
Screenshot: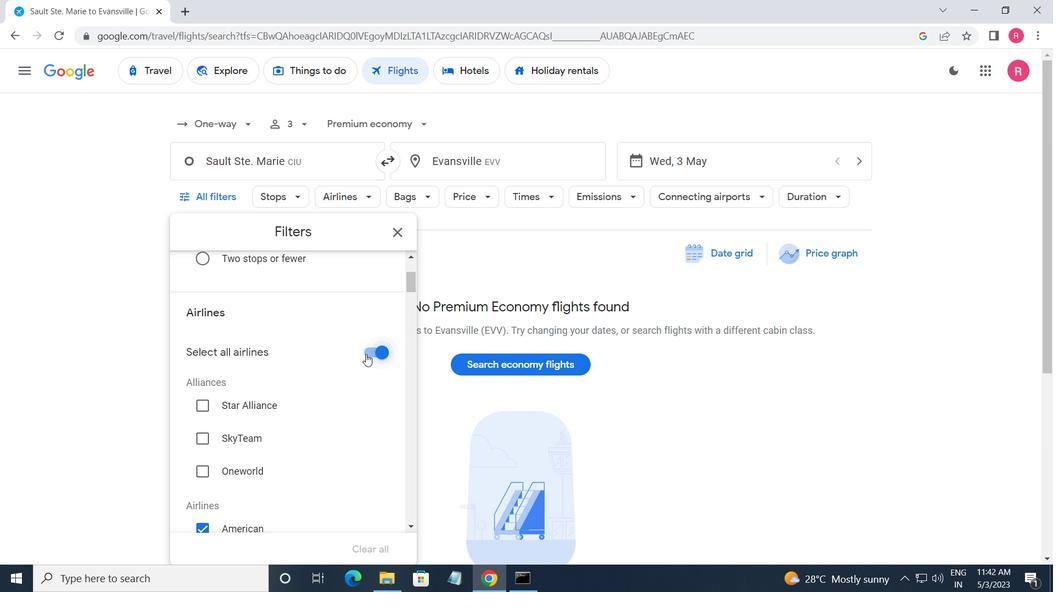 
Action: Mouse scrolled (318, 409) with delta (0, 0)
Screenshot: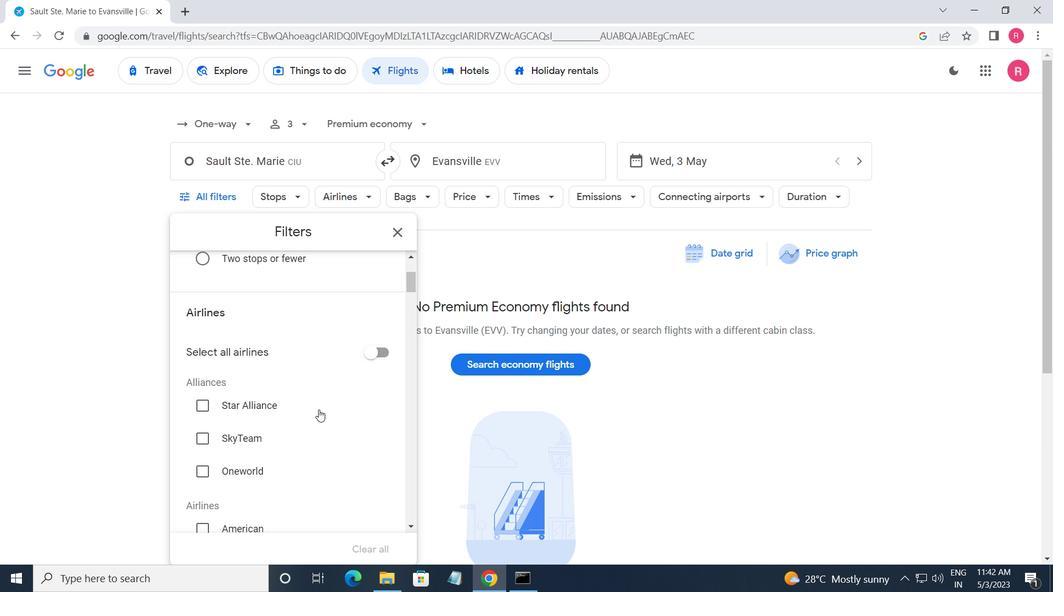 
Action: Mouse scrolled (318, 409) with delta (0, 0)
Screenshot: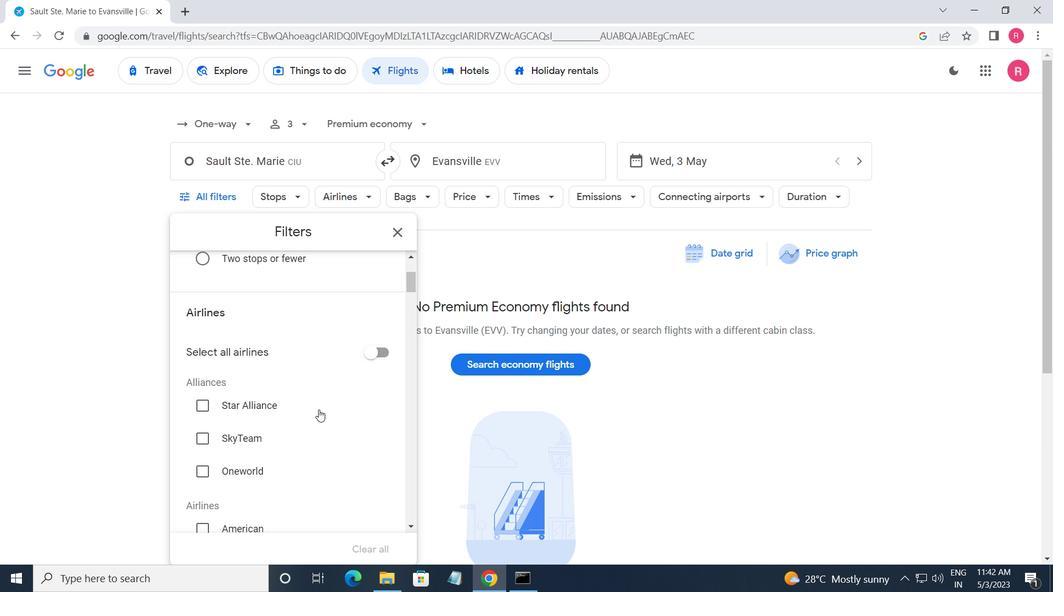 
Action: Mouse scrolled (318, 409) with delta (0, 0)
Screenshot: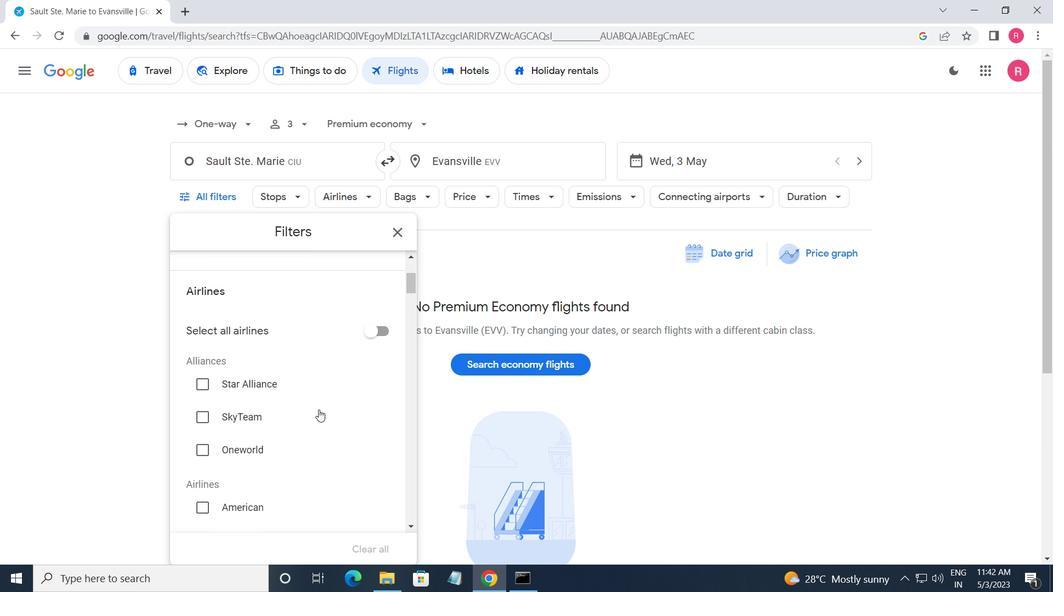 
Action: Mouse scrolled (318, 409) with delta (0, 0)
Screenshot: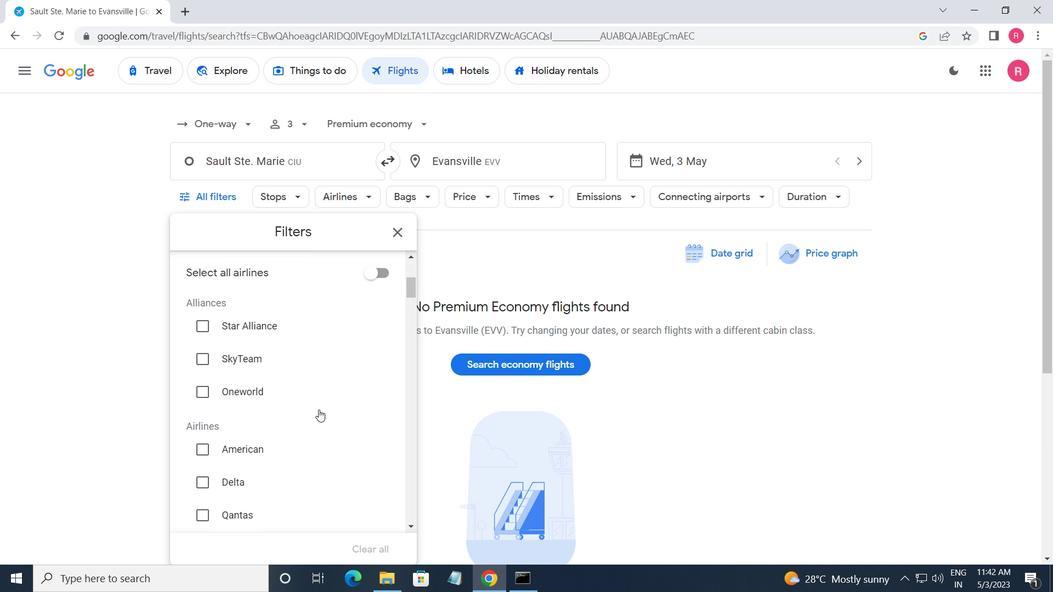 
Action: Mouse moved to (318, 409)
Screenshot: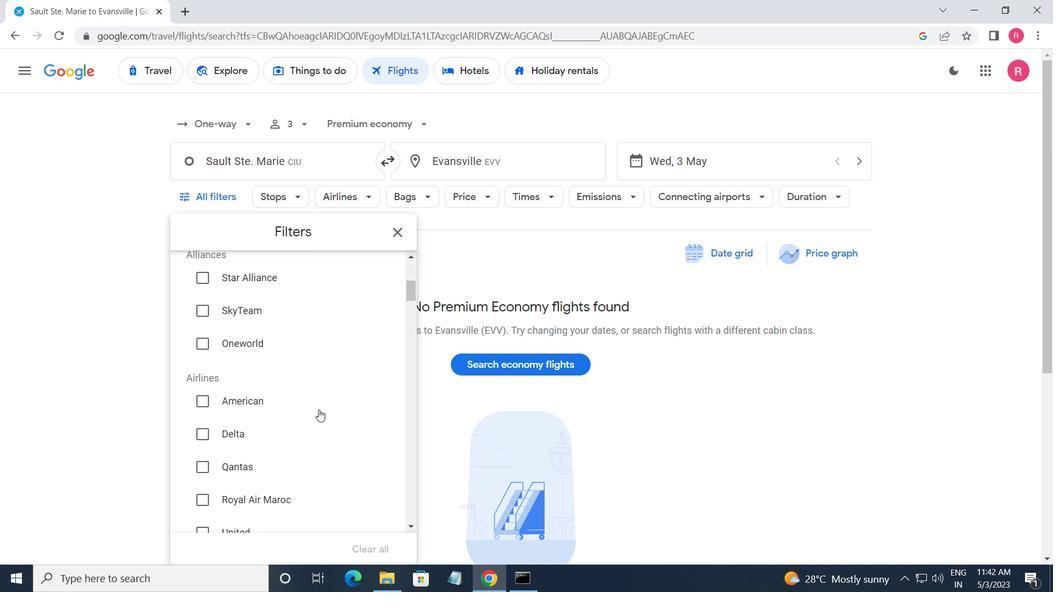 
Action: Mouse scrolled (318, 409) with delta (0, 0)
Screenshot: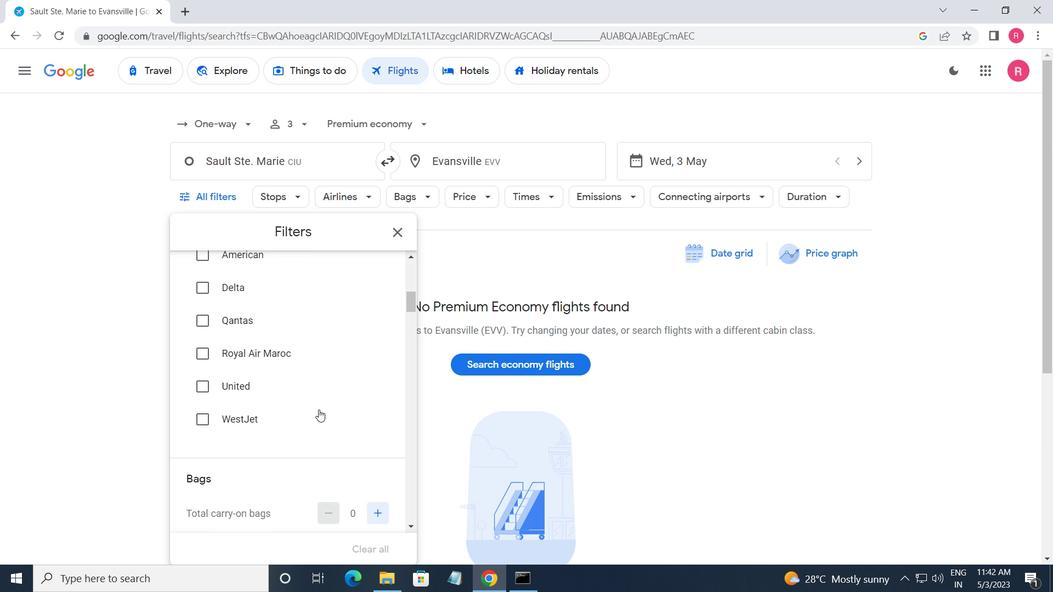 
Action: Mouse scrolled (318, 409) with delta (0, 0)
Screenshot: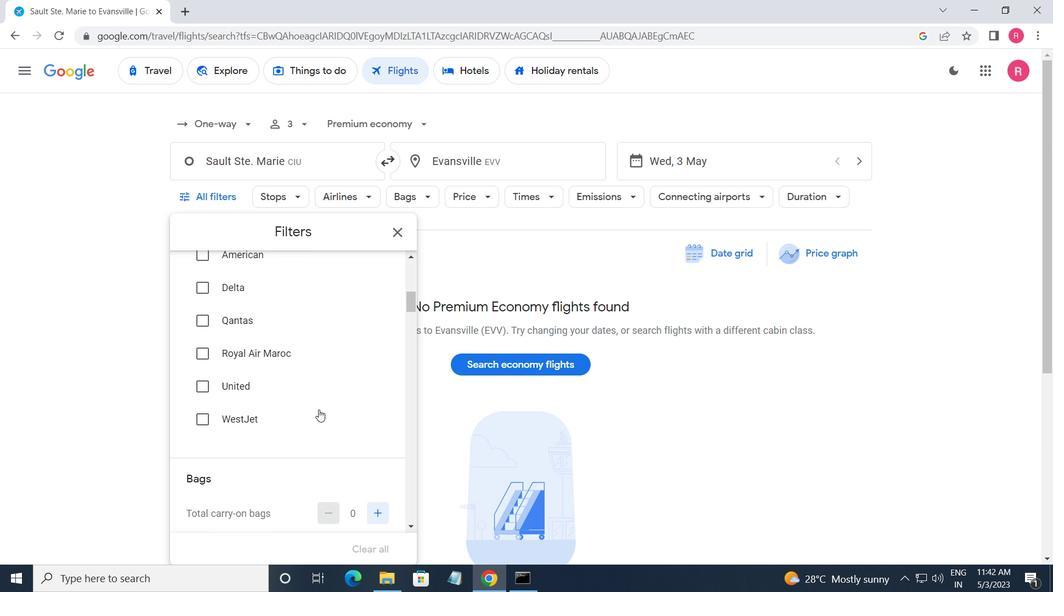 
Action: Mouse scrolled (318, 409) with delta (0, 0)
Screenshot: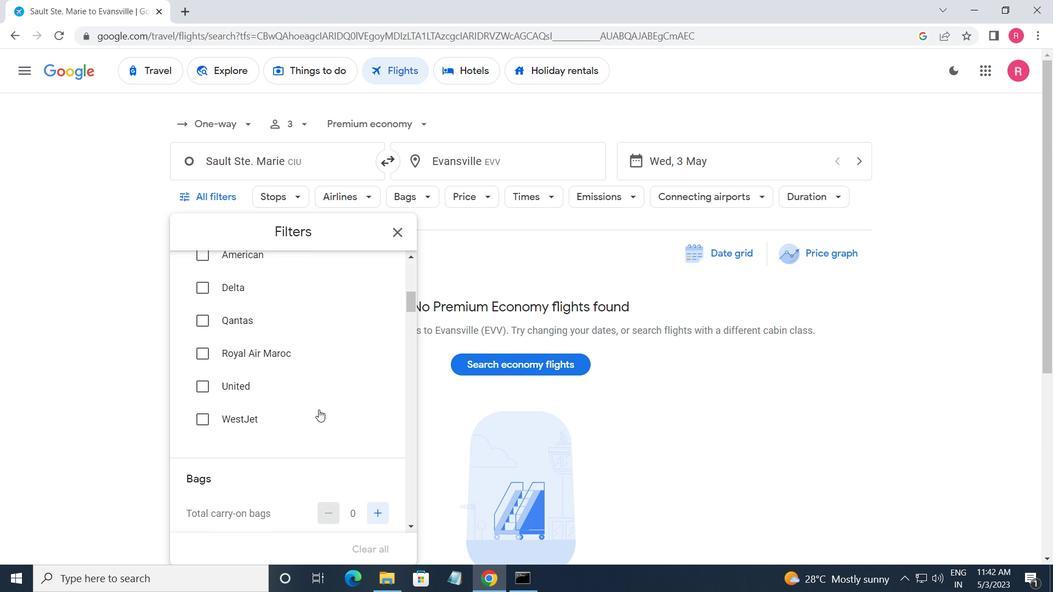 
Action: Mouse scrolled (318, 410) with delta (0, 0)
Screenshot: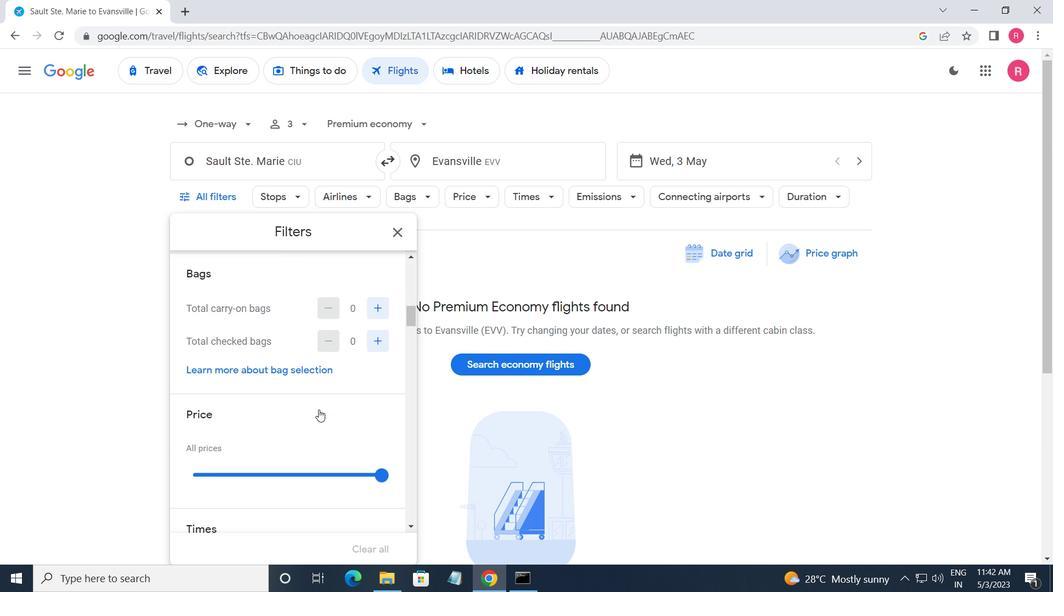 
Action: Mouse moved to (365, 415)
Screenshot: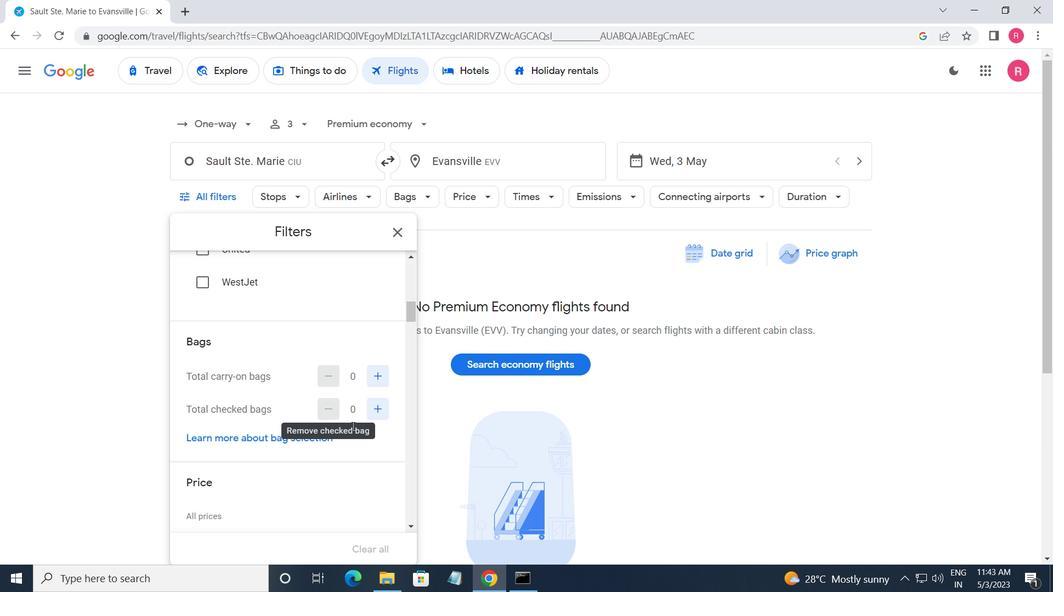 
Action: Mouse pressed left at (365, 415)
Screenshot: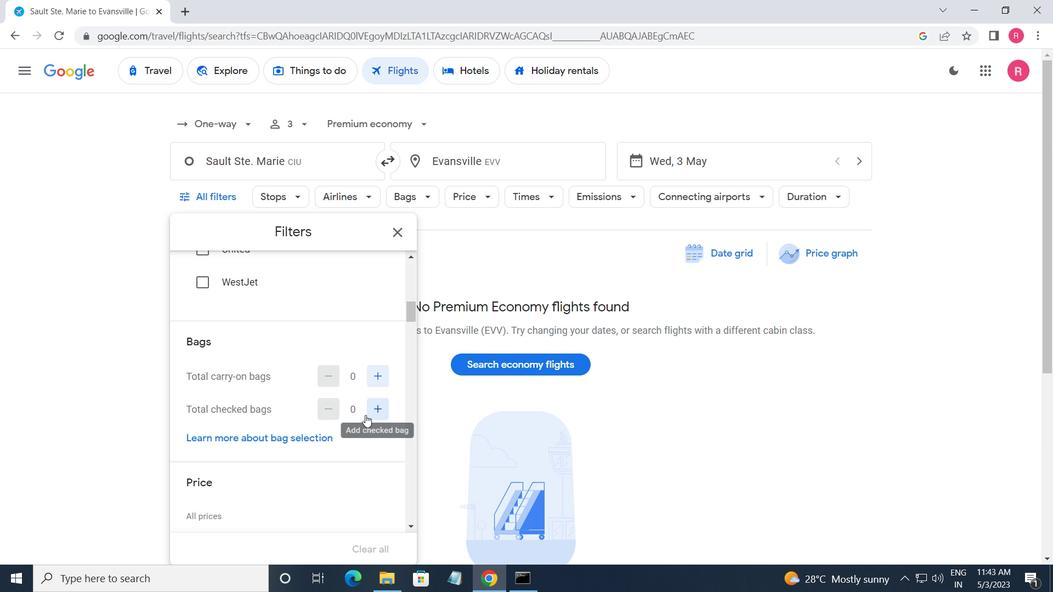 
Action: Mouse moved to (360, 435)
Screenshot: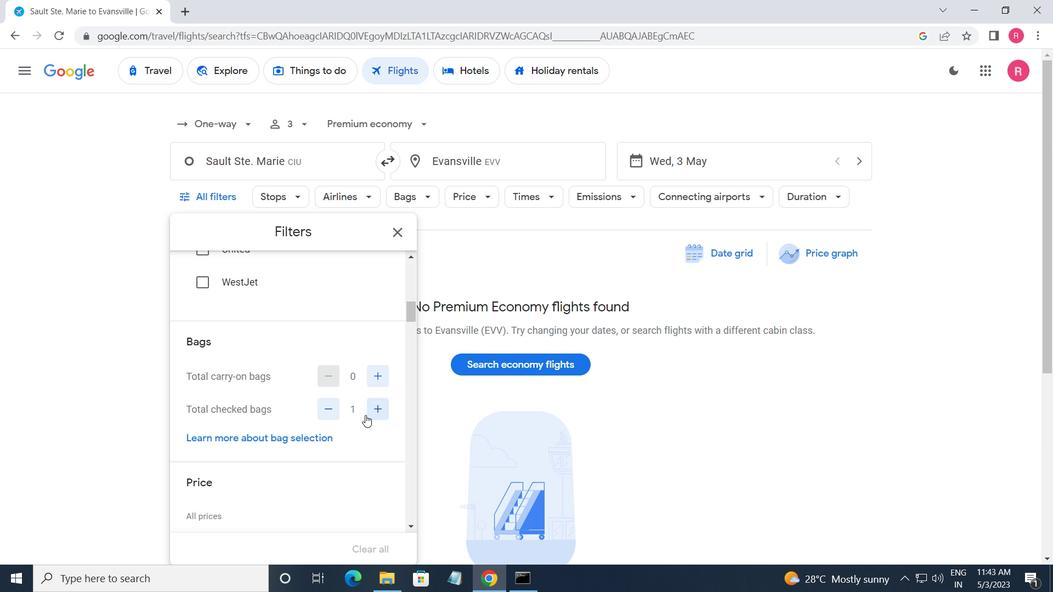 
Action: Mouse scrolled (360, 435) with delta (0, 0)
Screenshot: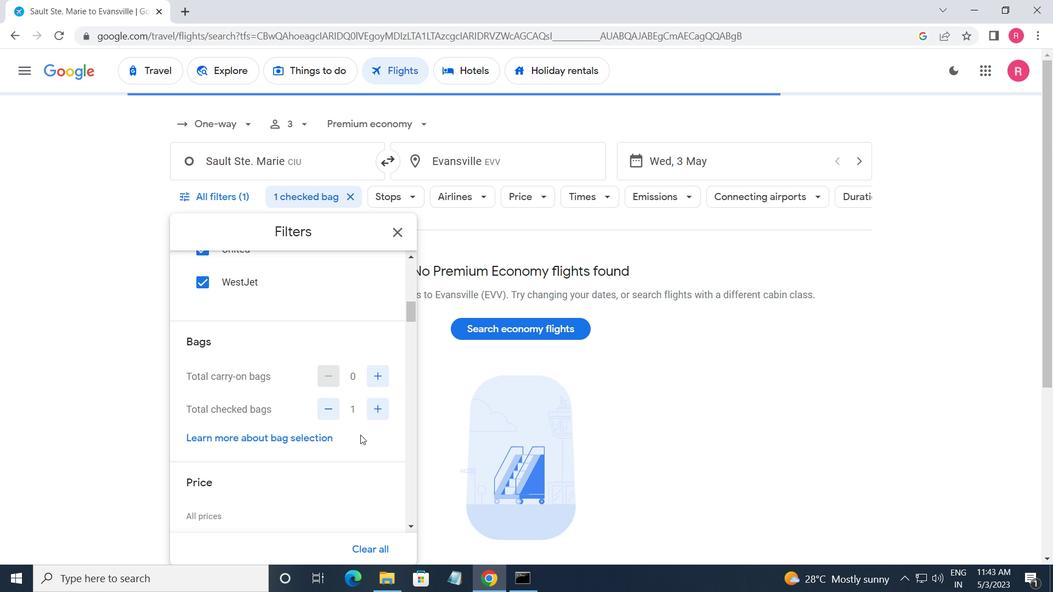 
Action: Mouse scrolled (360, 435) with delta (0, 0)
Screenshot: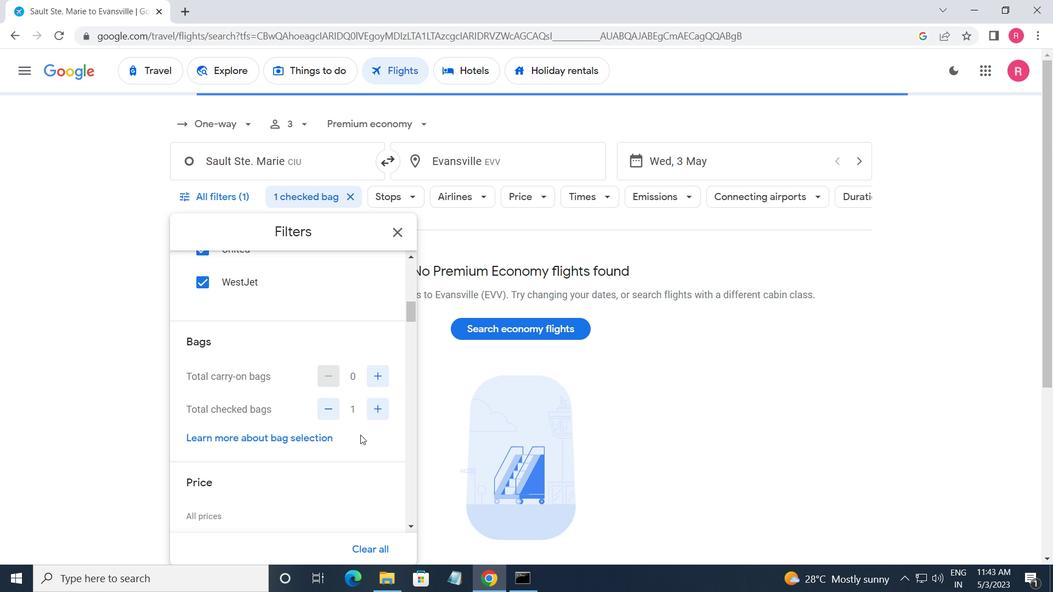 
Action: Mouse moved to (379, 411)
Screenshot: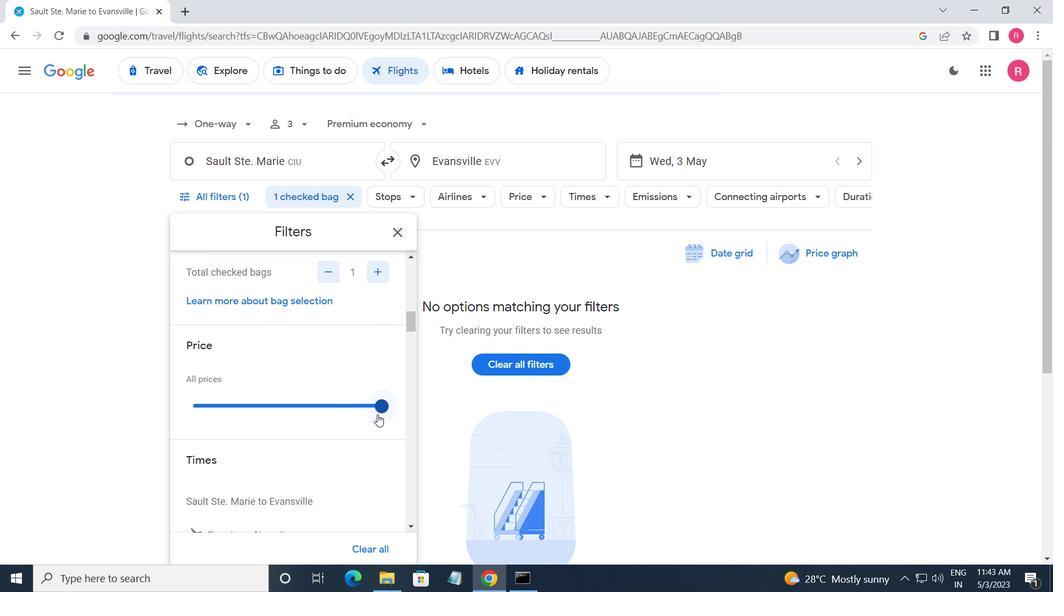 
Action: Mouse pressed left at (379, 411)
Screenshot: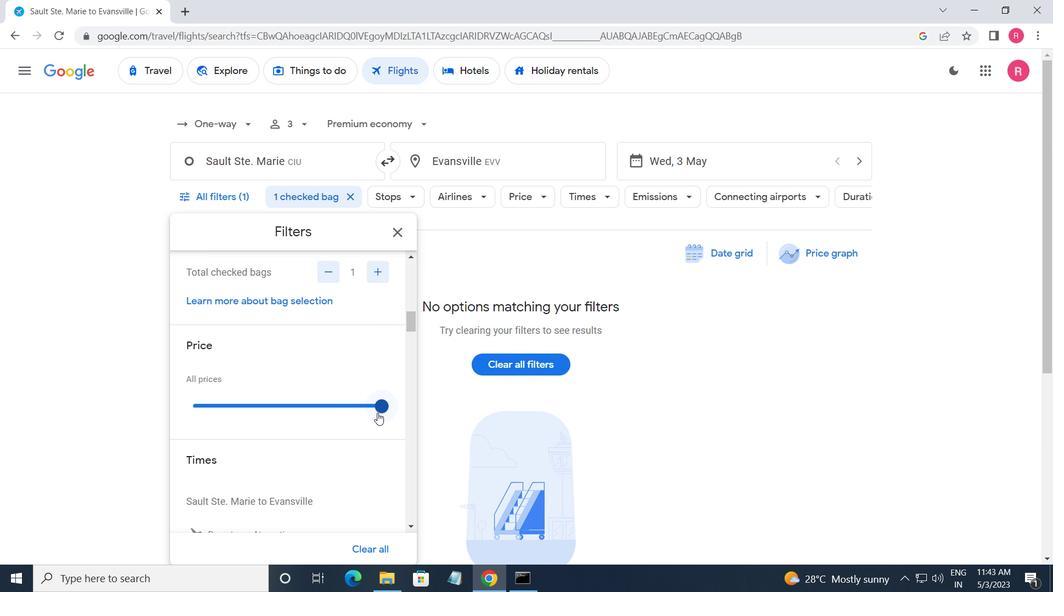 
Action: Mouse moved to (373, 435)
Screenshot: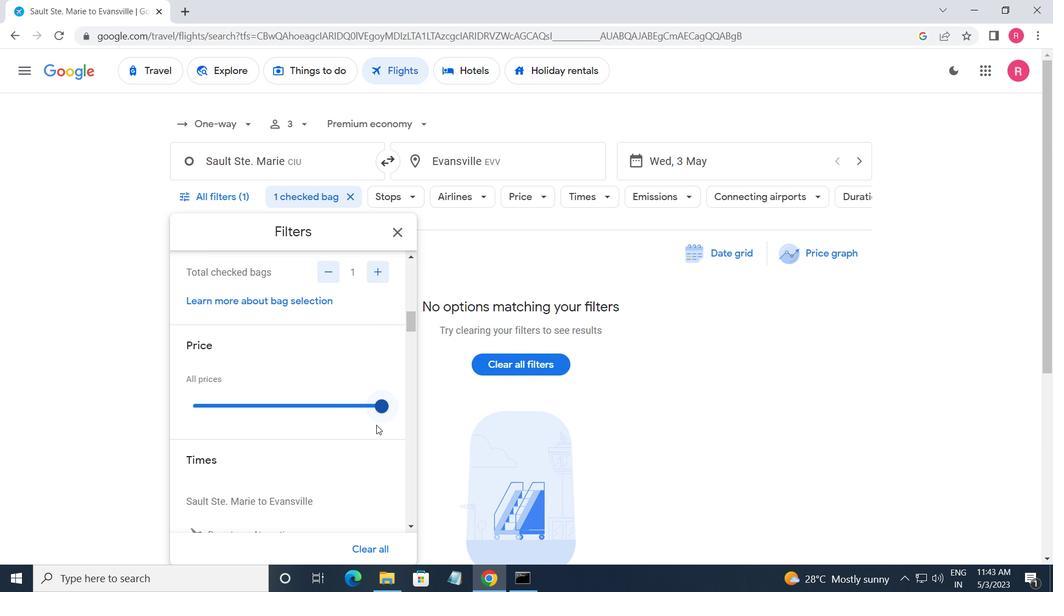 
Action: Mouse scrolled (373, 435) with delta (0, 0)
Screenshot: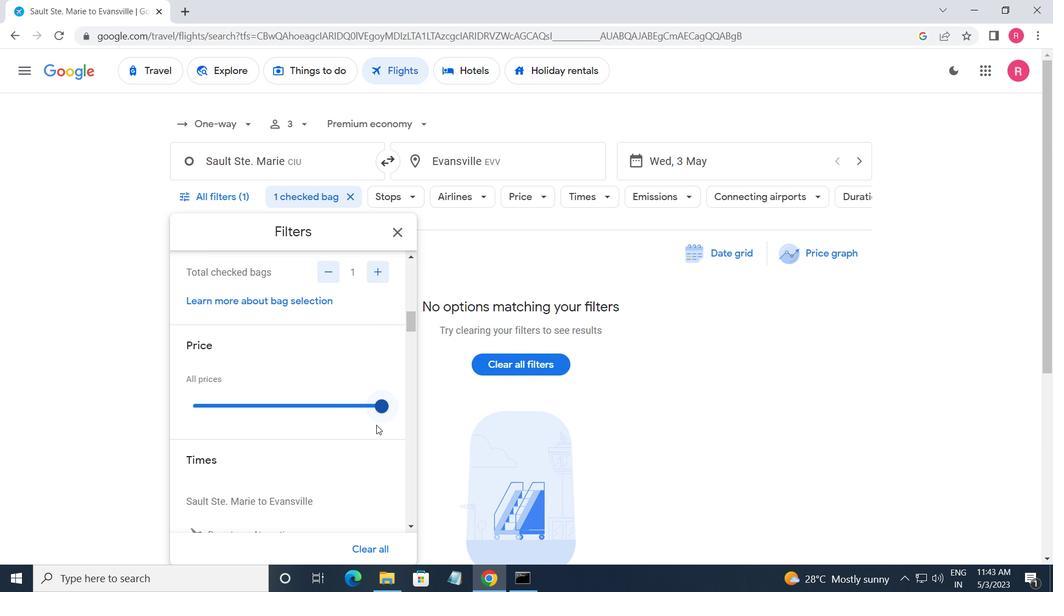 
Action: Mouse moved to (372, 437)
Screenshot: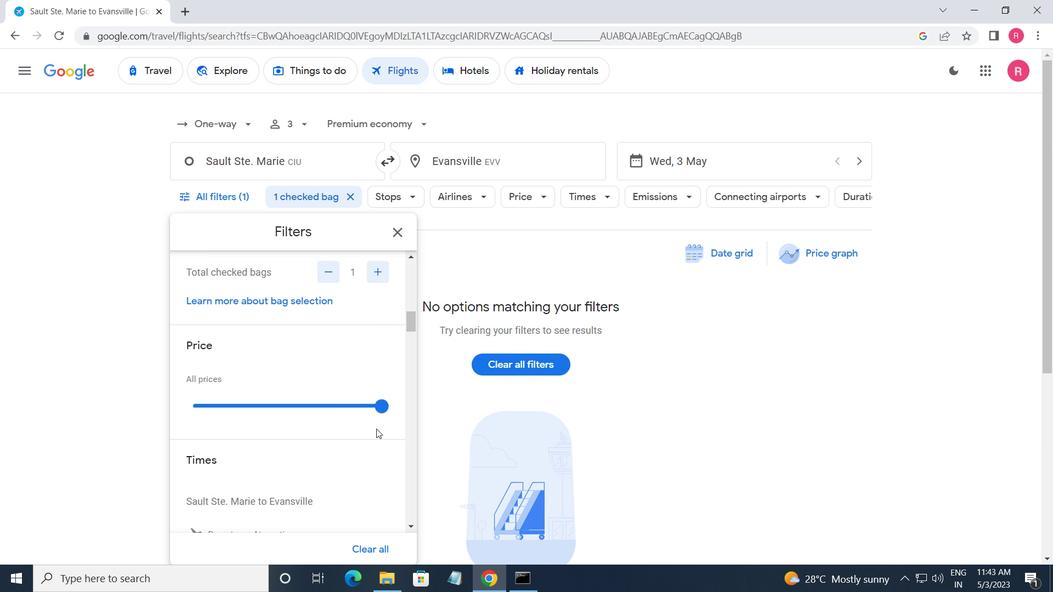 
Action: Mouse scrolled (372, 436) with delta (0, 0)
Screenshot: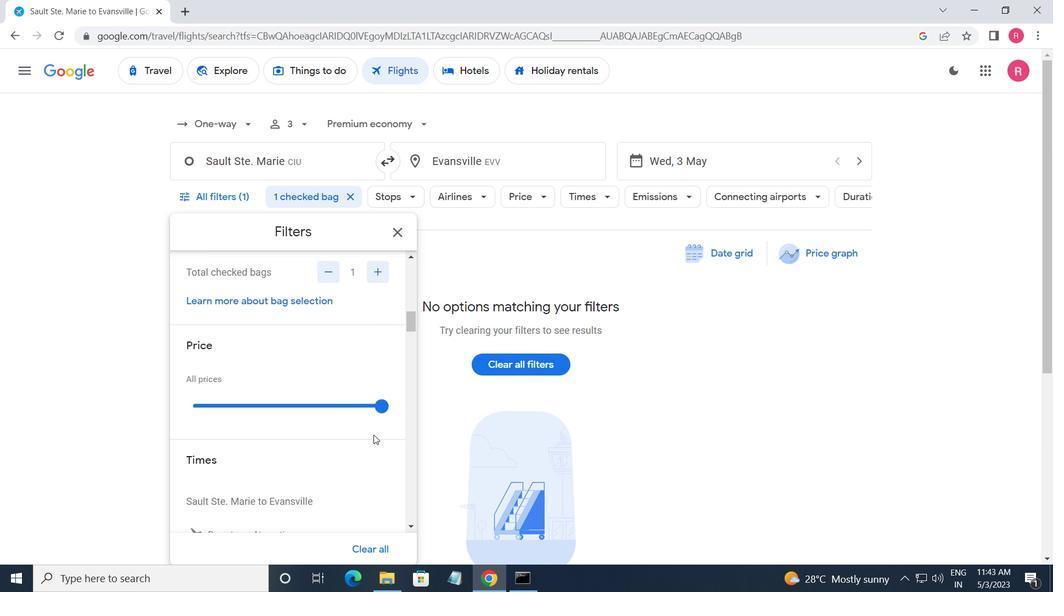 
Action: Mouse moved to (195, 425)
Screenshot: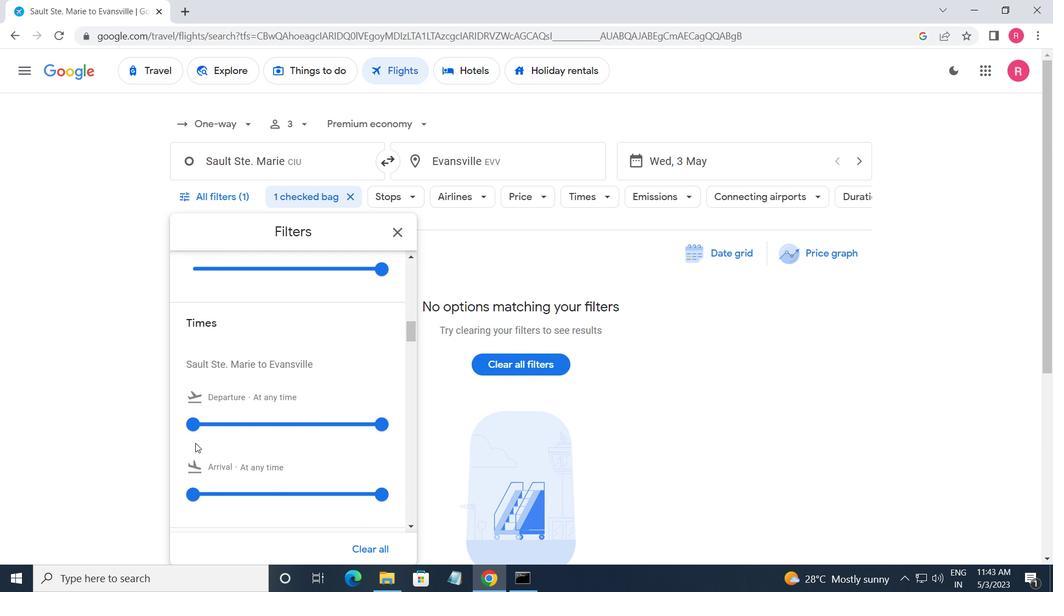 
Action: Mouse pressed left at (195, 425)
Screenshot: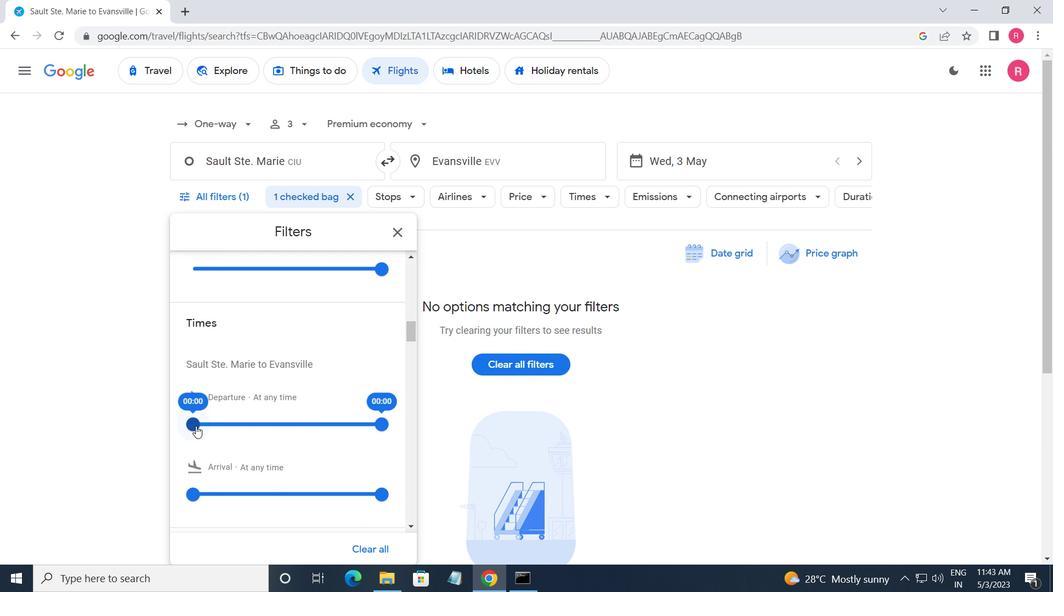 
Action: Mouse moved to (376, 418)
Screenshot: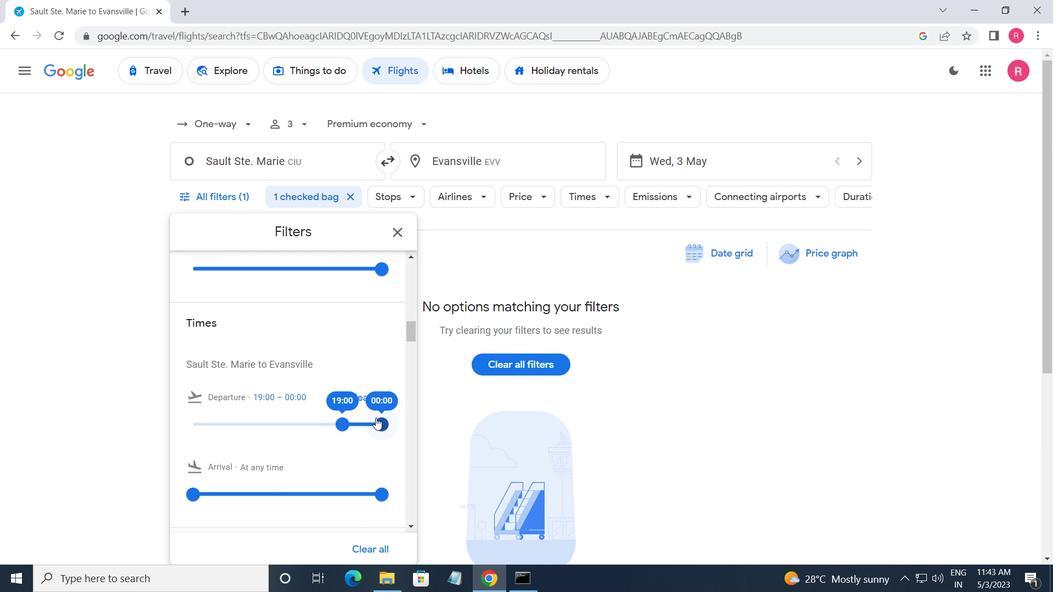 
Action: Mouse pressed left at (376, 418)
Screenshot: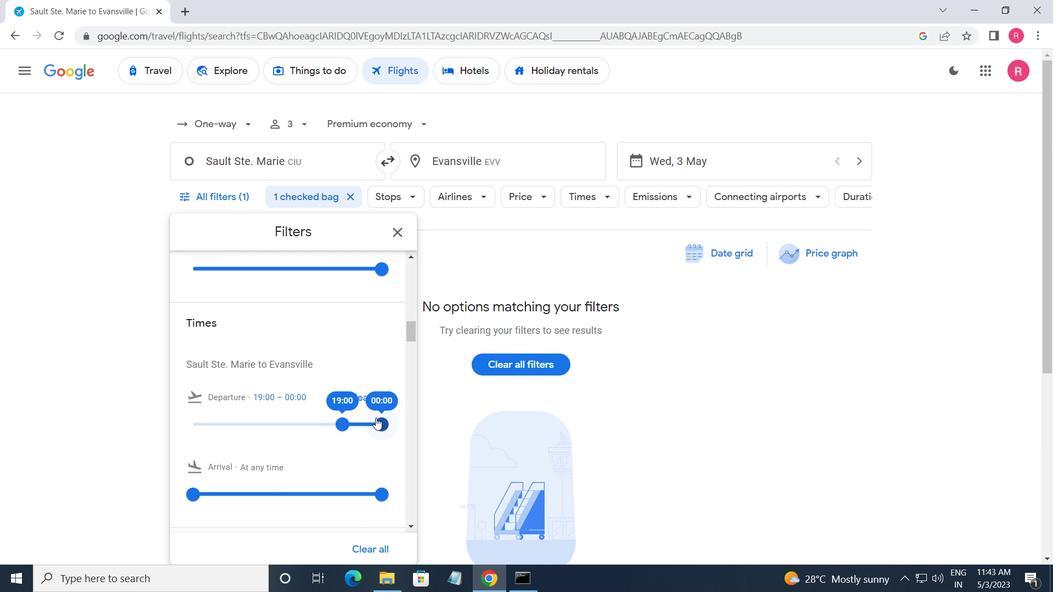 
Action: Mouse moved to (398, 236)
Screenshot: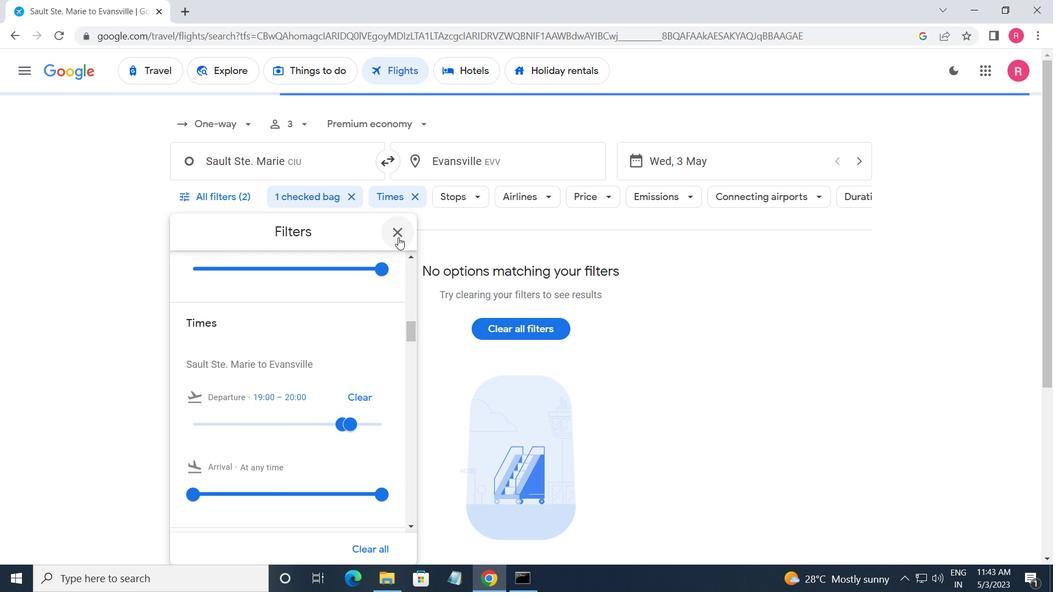 
Action: Mouse pressed left at (398, 236)
Screenshot: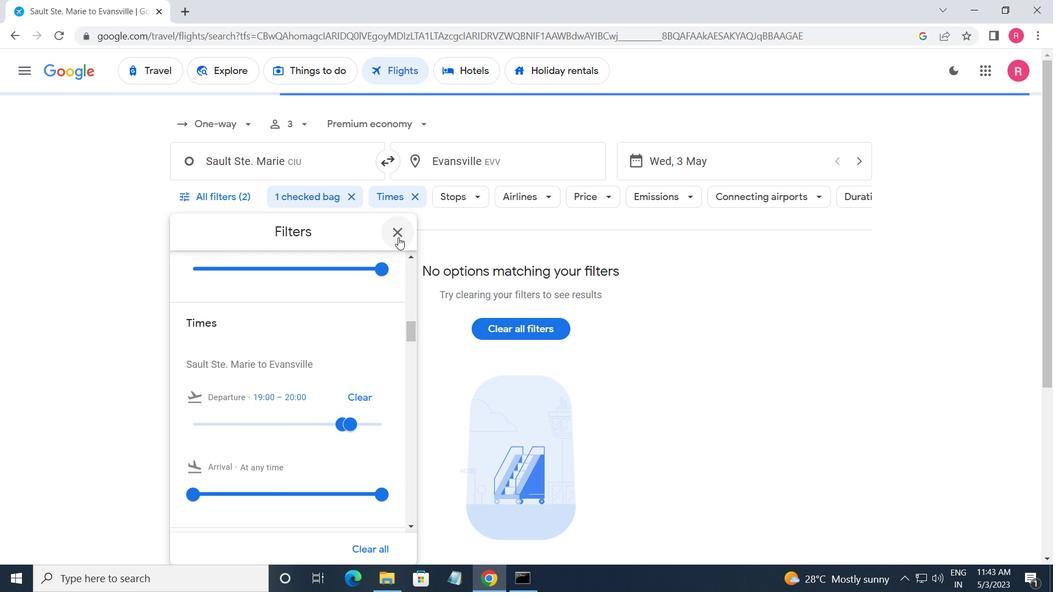 
Action: Mouse moved to (364, 313)
Screenshot: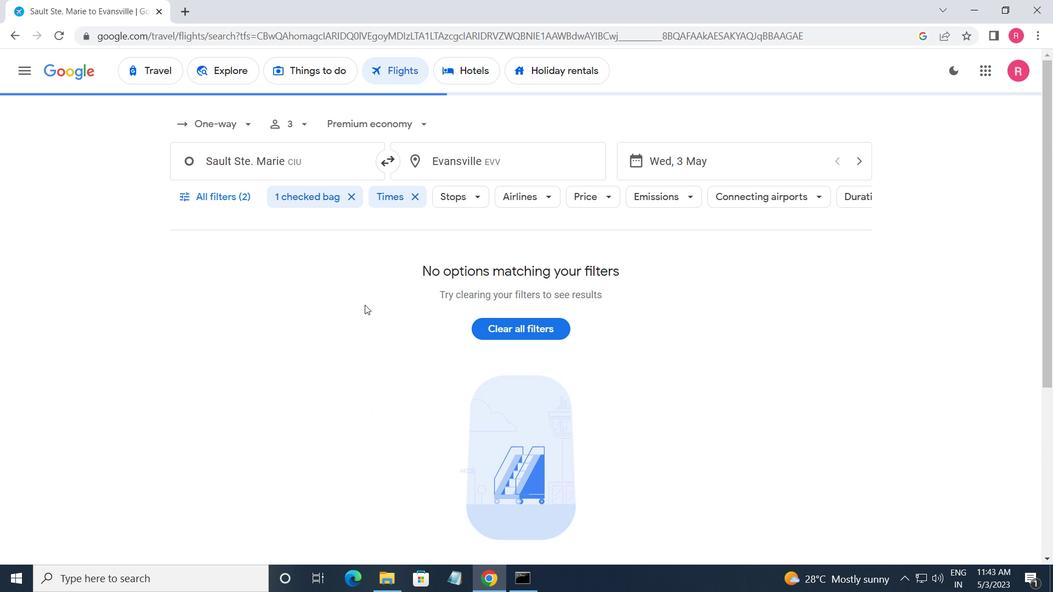 
